 Task: Open Card Regulatory Review Session in Board Employee Wellness and Mental Health Programs to Workspace Front-end Development and add a team member Softage.2@softage.net, a label Green, a checklist Environmental Education, an attachment from Trello, a color Green and finally, add a card description 'Plan and execute company team-building retreat with a focus on personal growth' and a comment 'This task requires us to be proactive and take initiative, identifying potential issues before they become problems.'. Add a start date 'Jan 06, 1900' with a due date 'Jan 13, 1900'
Action: Mouse moved to (47, 351)
Screenshot: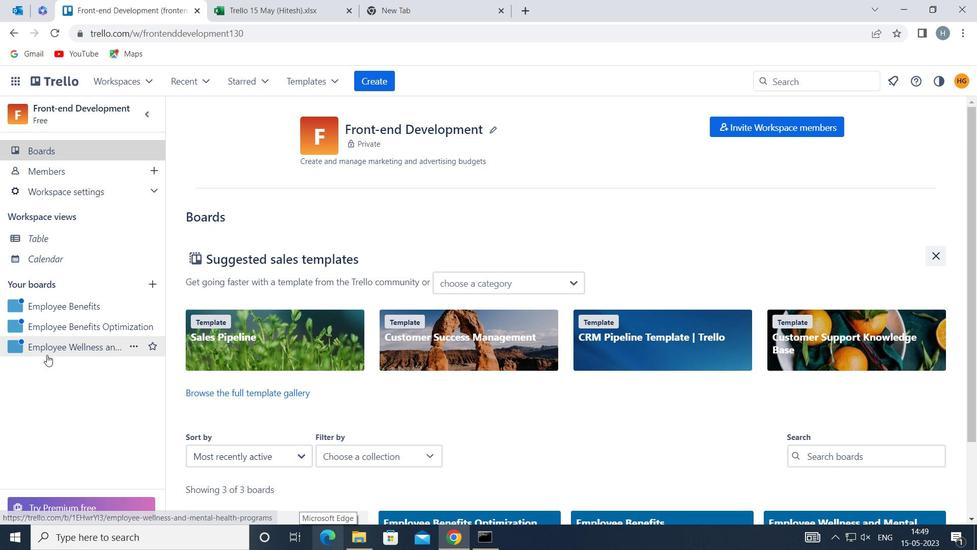 
Action: Mouse pressed left at (47, 351)
Screenshot: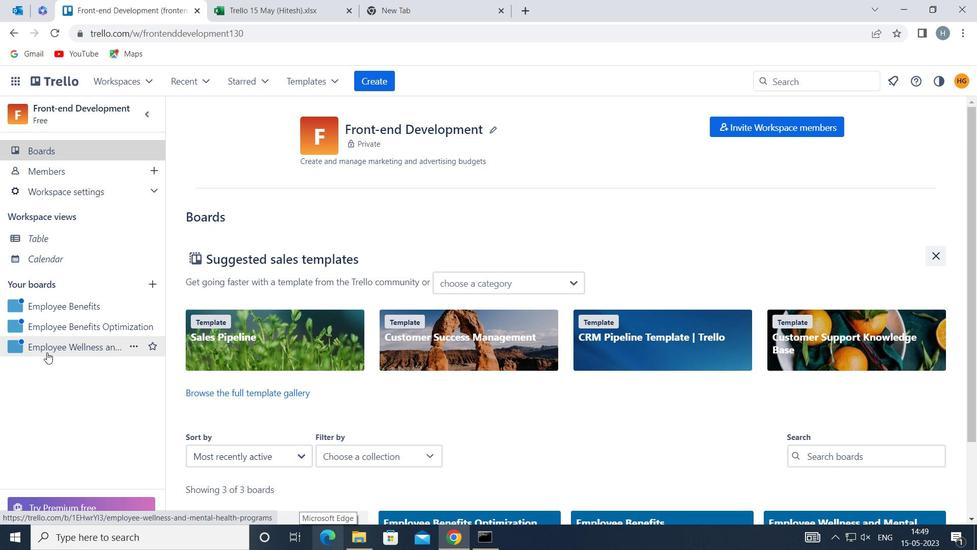 
Action: Mouse moved to (434, 183)
Screenshot: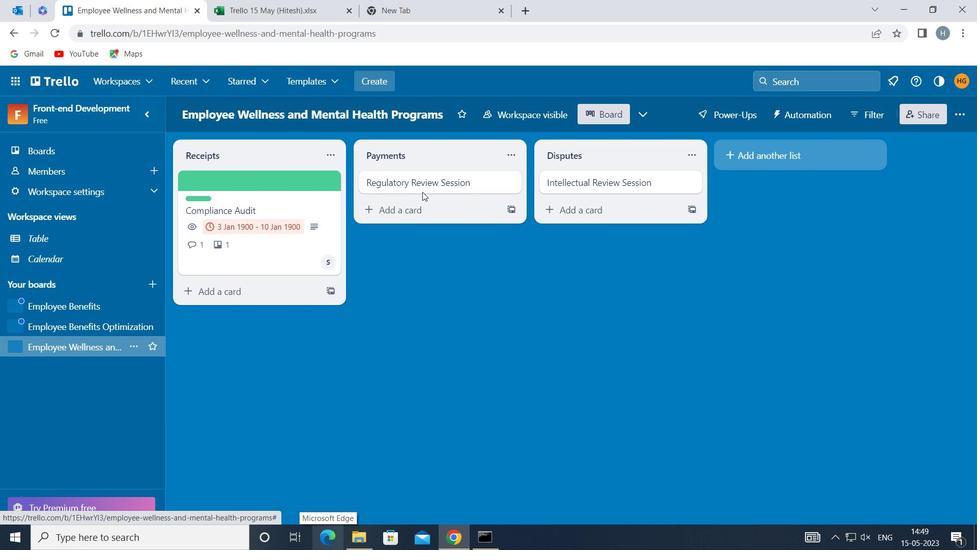 
Action: Mouse pressed left at (434, 183)
Screenshot: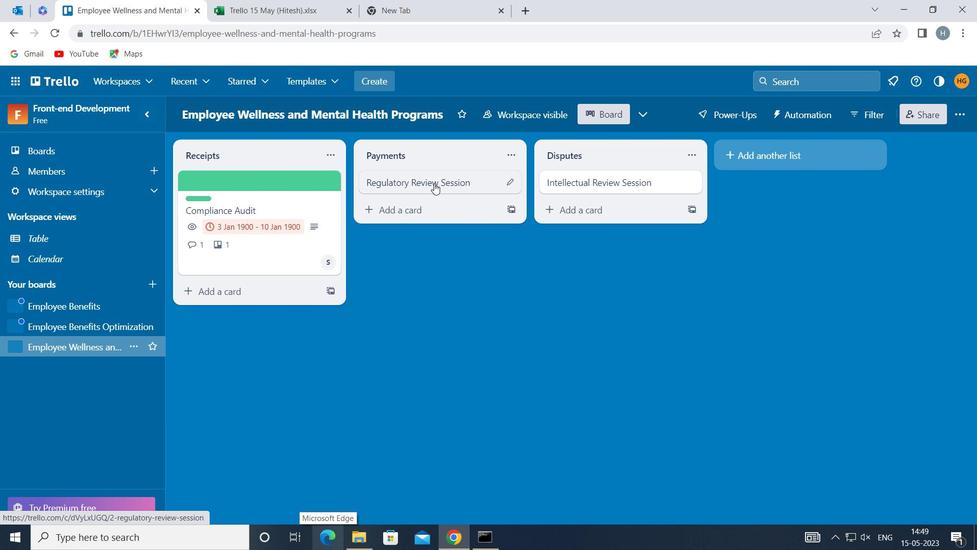 
Action: Mouse moved to (655, 225)
Screenshot: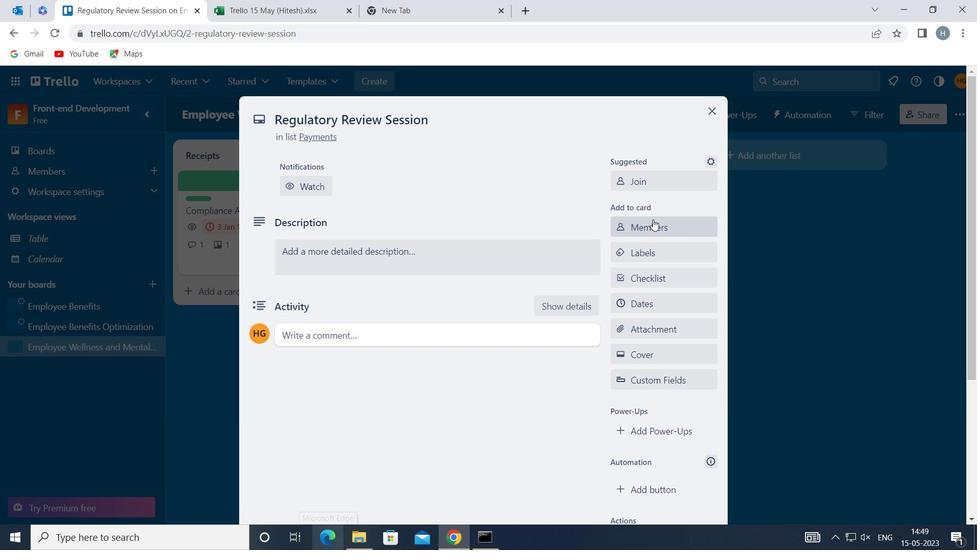 
Action: Mouse pressed left at (655, 225)
Screenshot: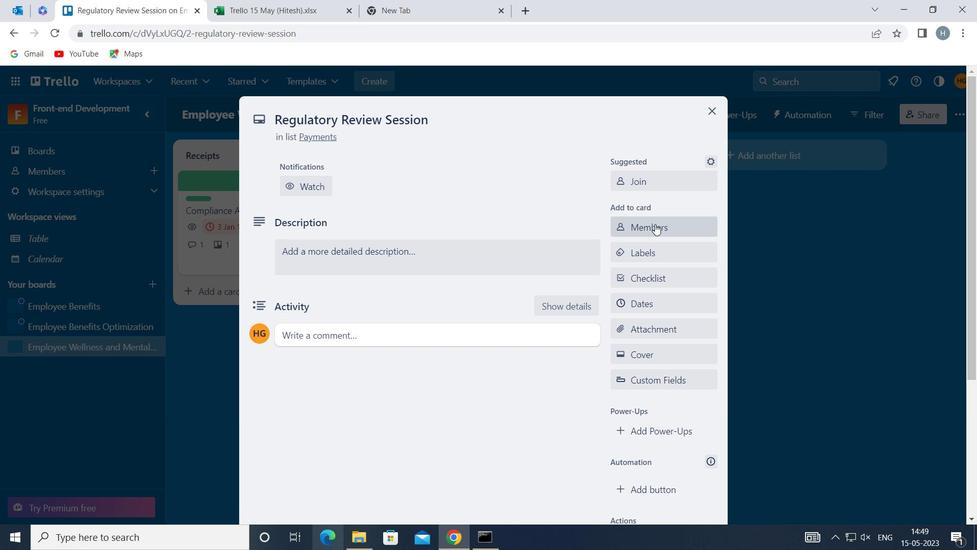 
Action: Key pressed softage
Screenshot: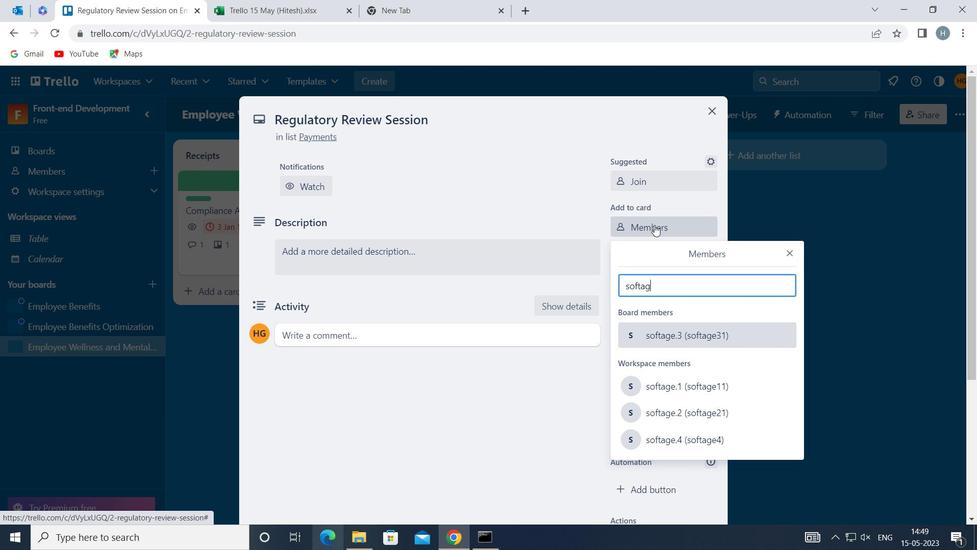 
Action: Mouse moved to (684, 407)
Screenshot: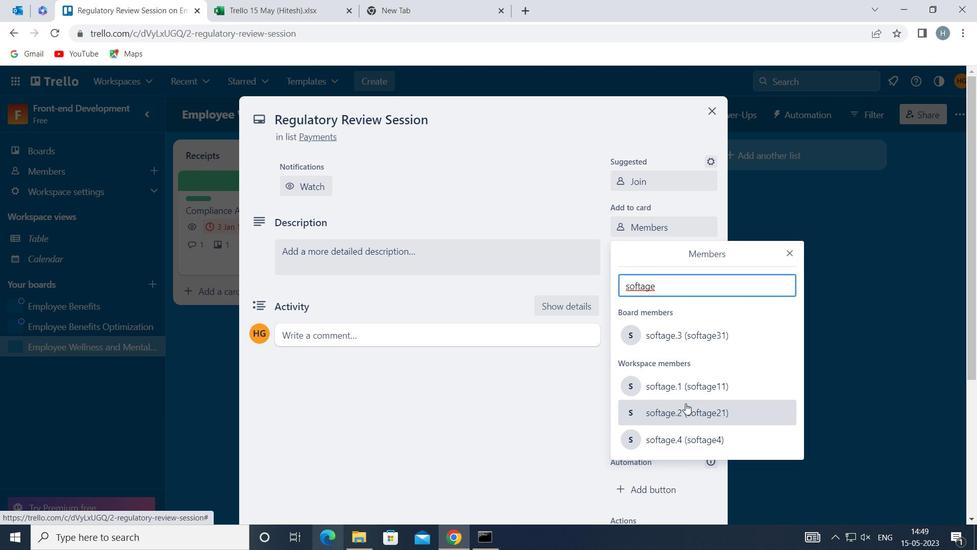 
Action: Mouse pressed left at (684, 407)
Screenshot: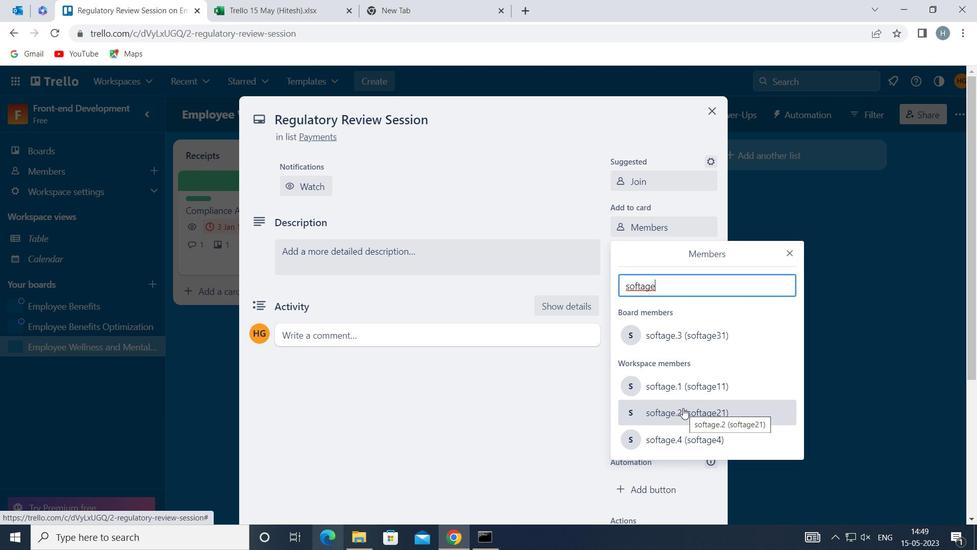 
Action: Mouse moved to (792, 250)
Screenshot: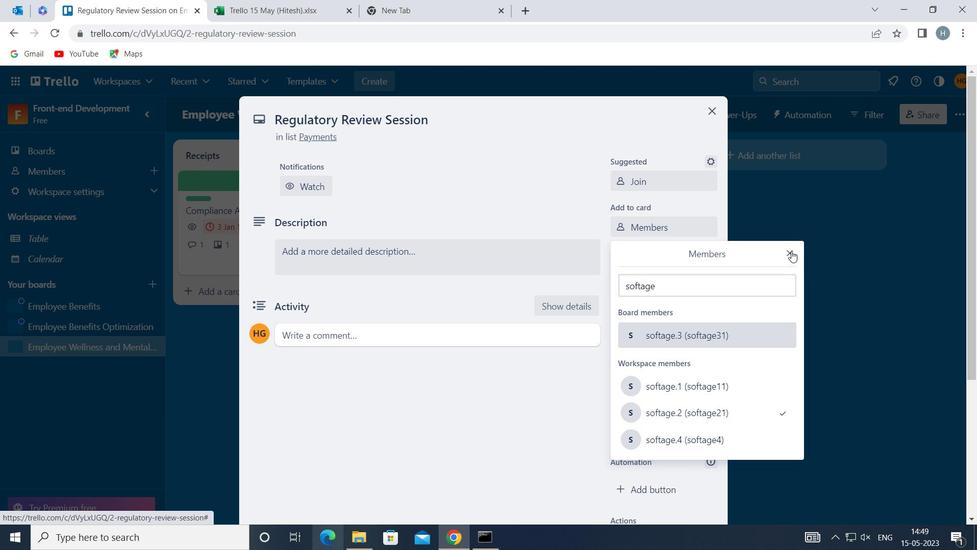
Action: Mouse pressed left at (792, 250)
Screenshot: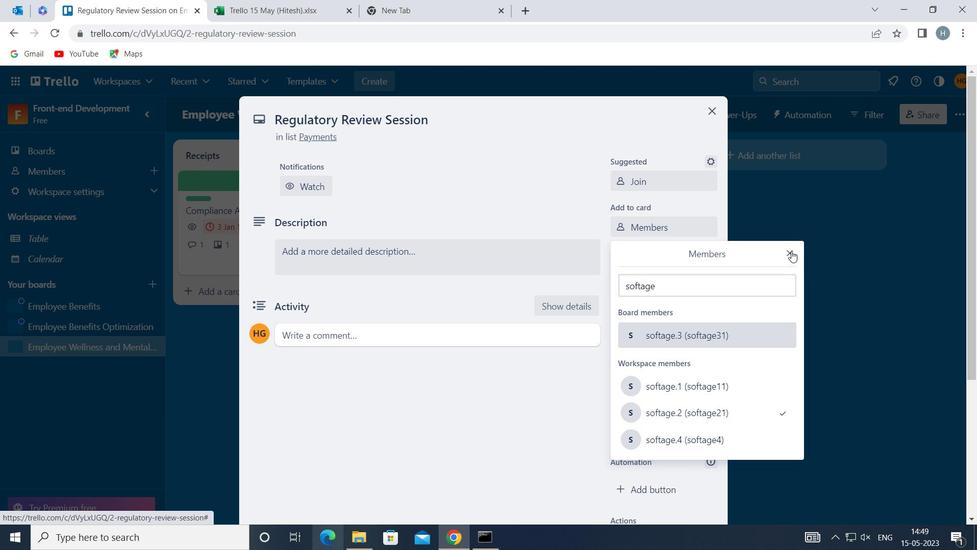 
Action: Mouse moved to (680, 250)
Screenshot: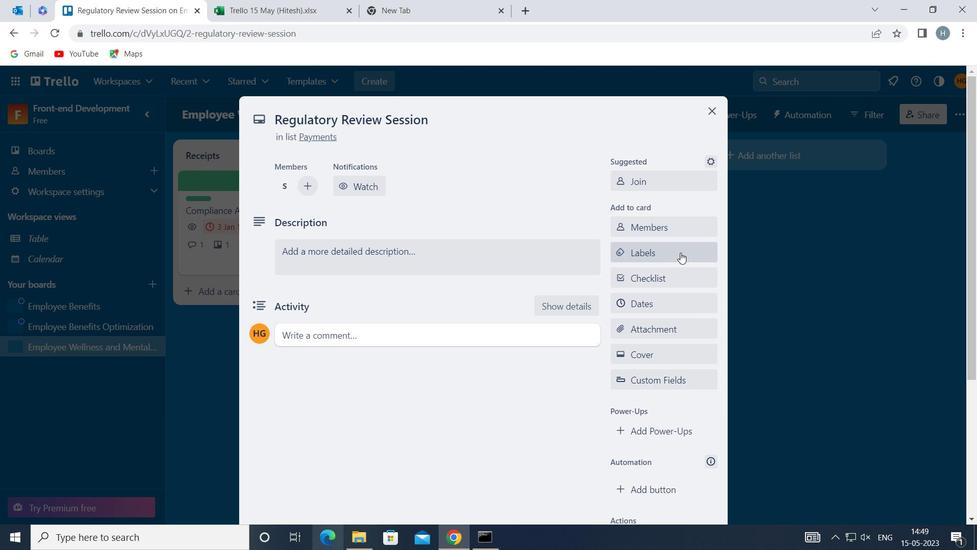 
Action: Mouse pressed left at (680, 250)
Screenshot: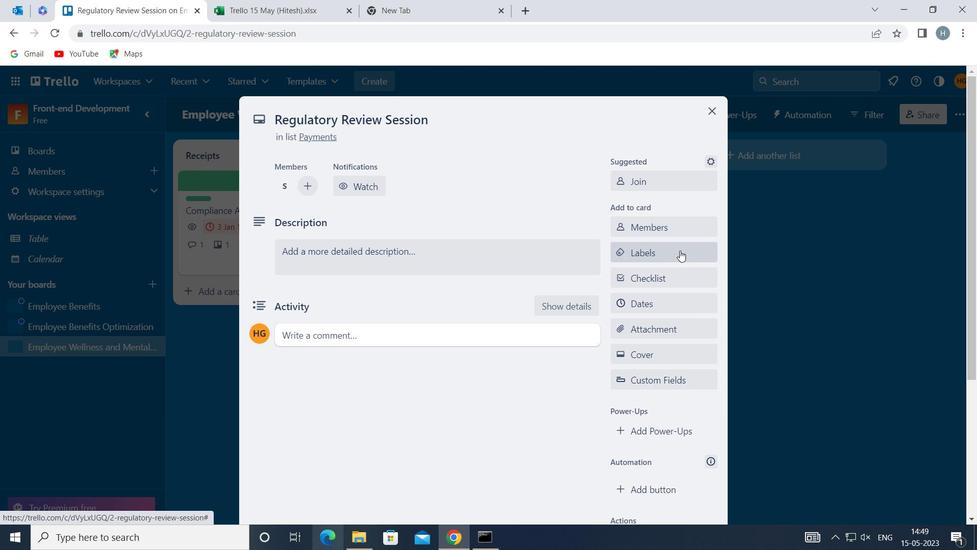 
Action: Mouse moved to (712, 178)
Screenshot: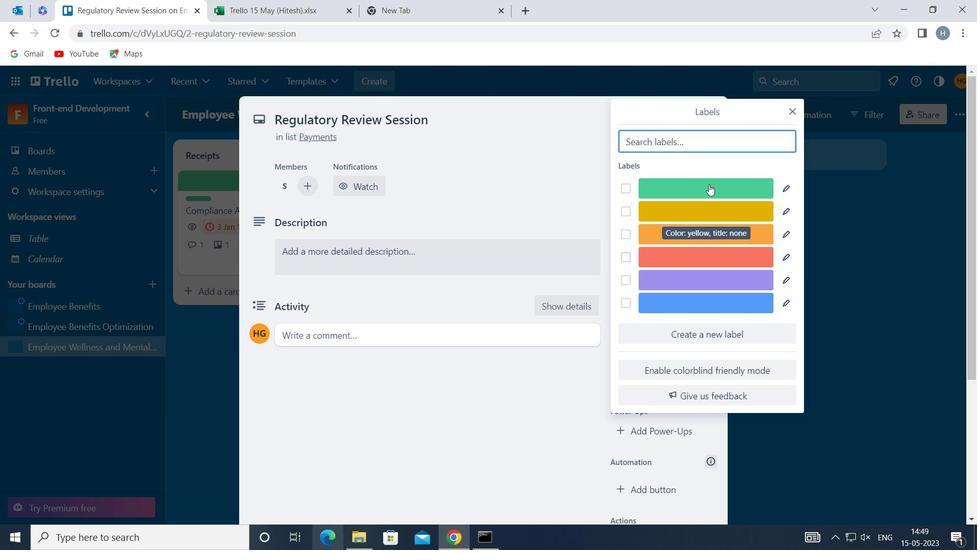 
Action: Mouse pressed left at (712, 178)
Screenshot: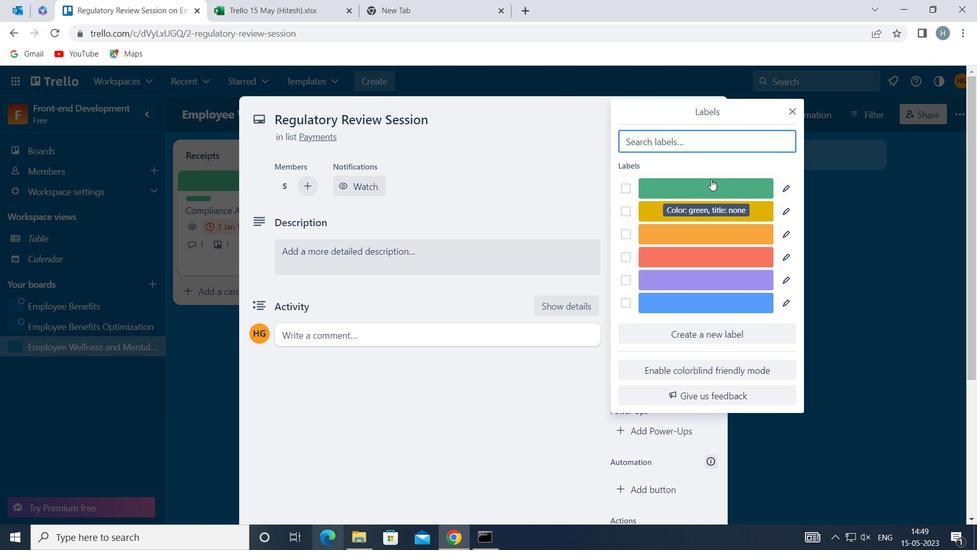 
Action: Mouse moved to (794, 109)
Screenshot: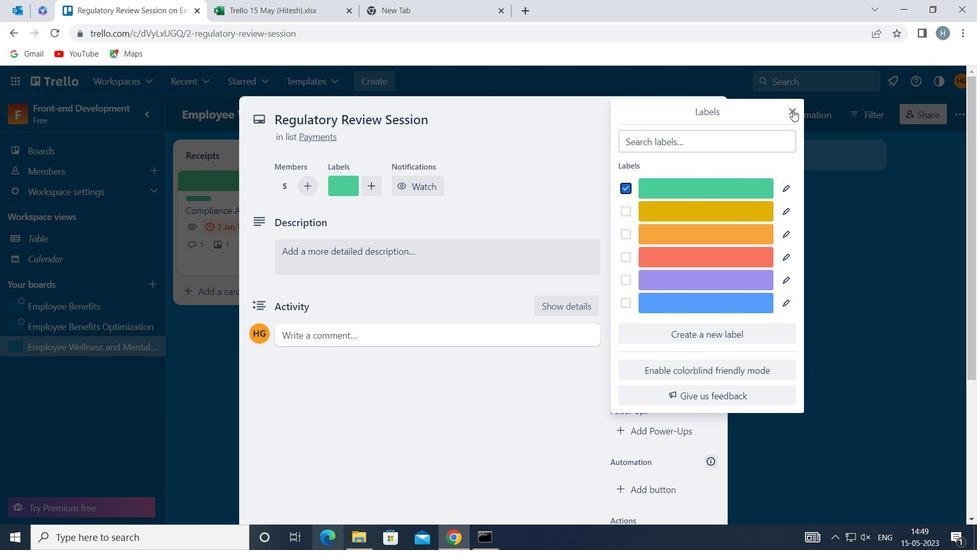 
Action: Mouse pressed left at (794, 109)
Screenshot: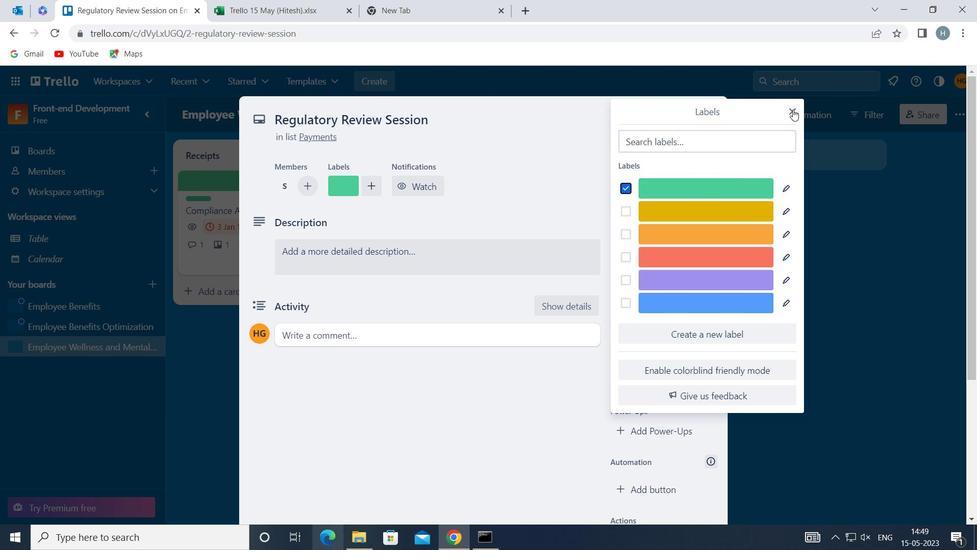 
Action: Mouse moved to (690, 276)
Screenshot: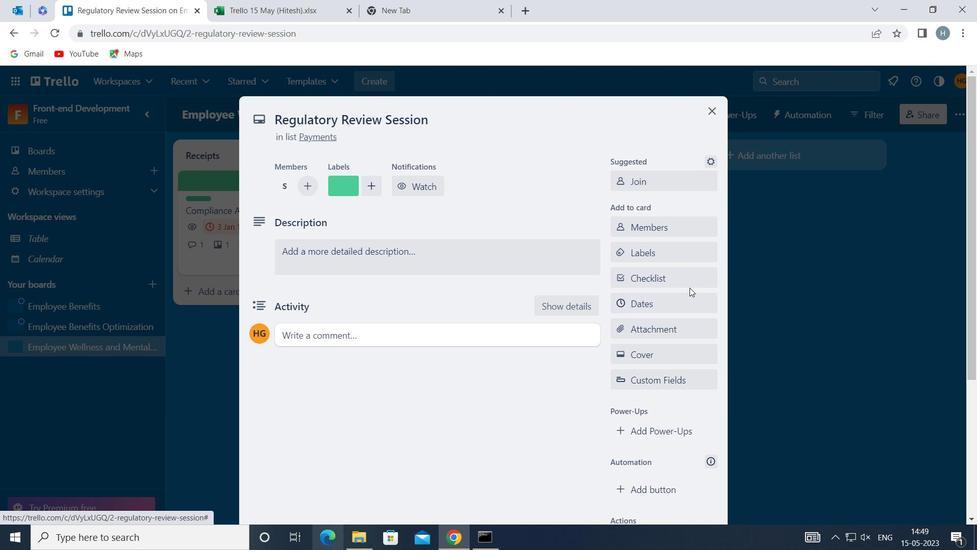 
Action: Mouse pressed left at (690, 276)
Screenshot: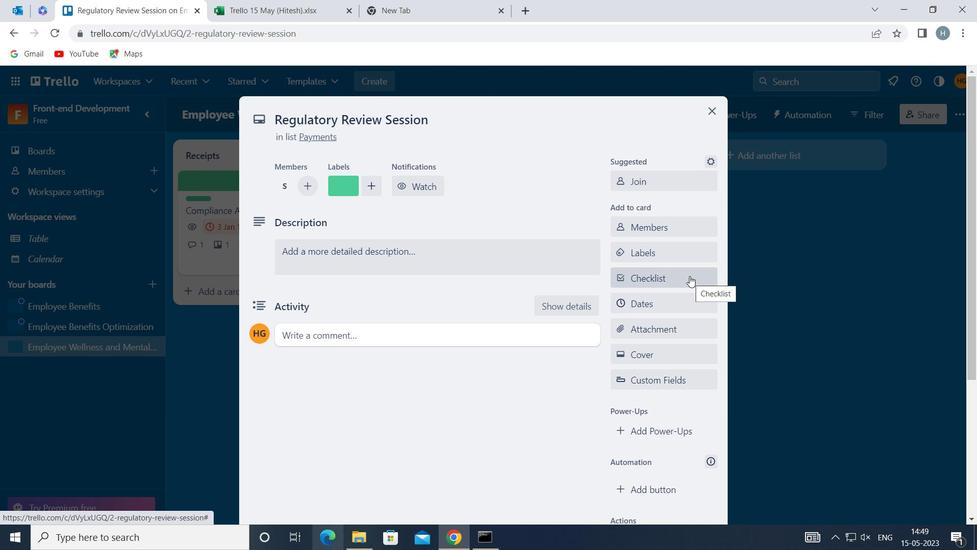 
Action: Key pressed <Key.shift>E
Screenshot: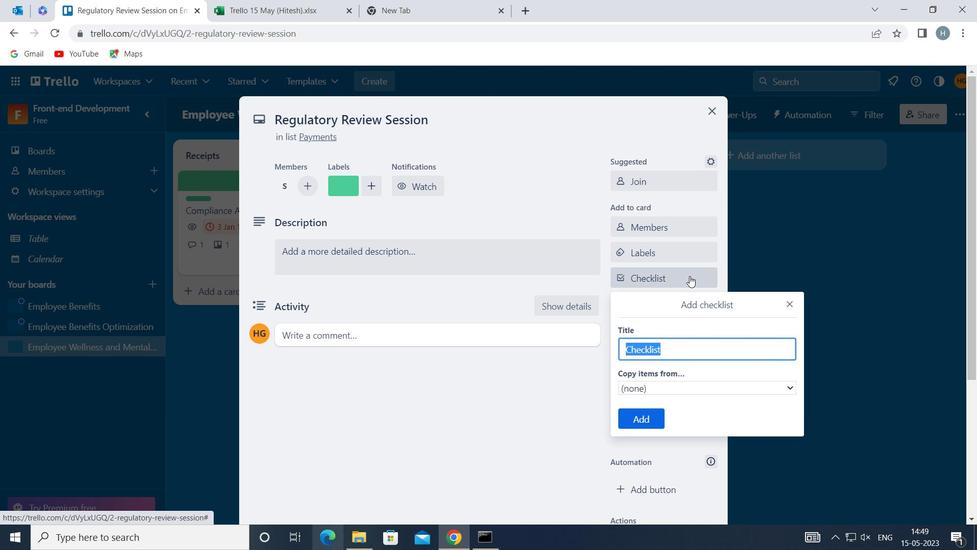 
Action: Mouse moved to (690, 276)
Screenshot: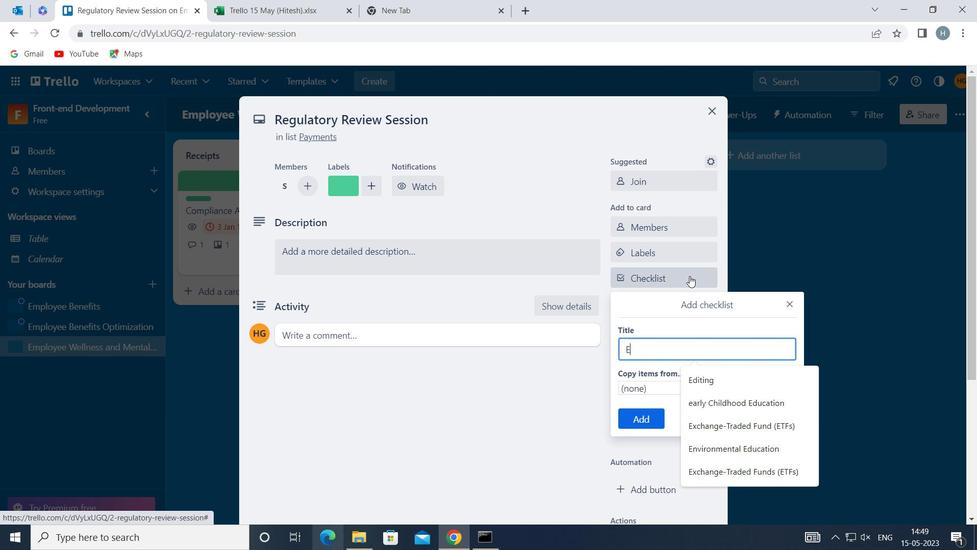 
Action: Key pressed NVIRONMENTAL<Key.space><Key.shift>EDUCATION
Screenshot: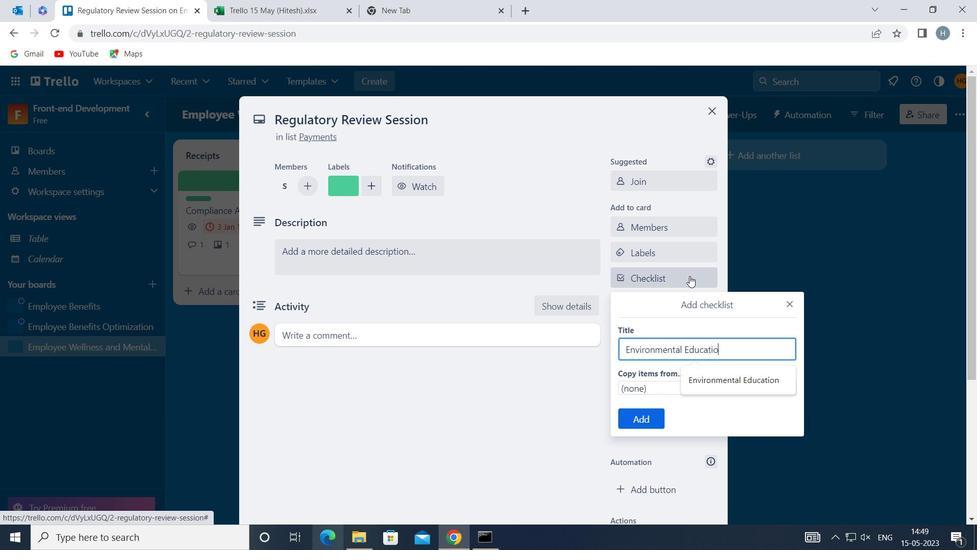 
Action: Mouse moved to (630, 415)
Screenshot: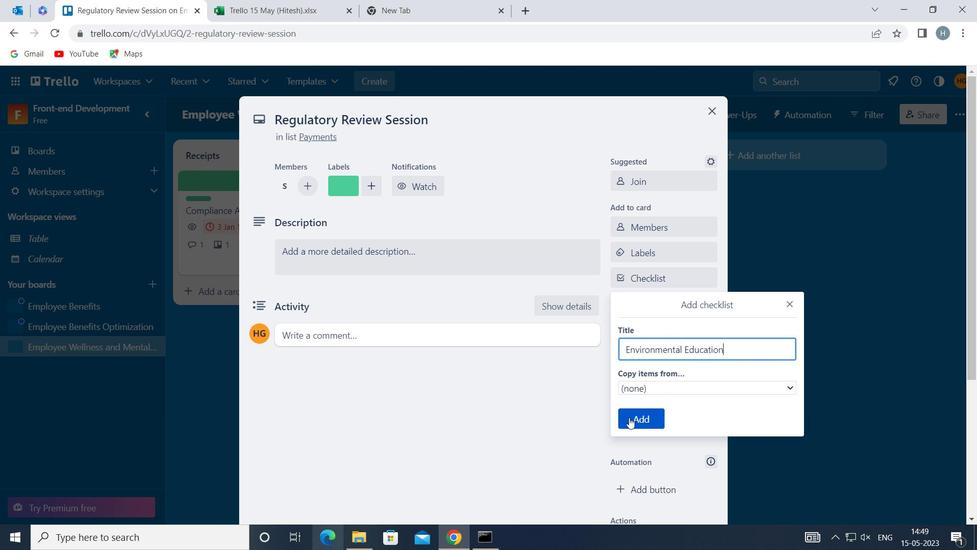 
Action: Mouse pressed left at (630, 415)
Screenshot: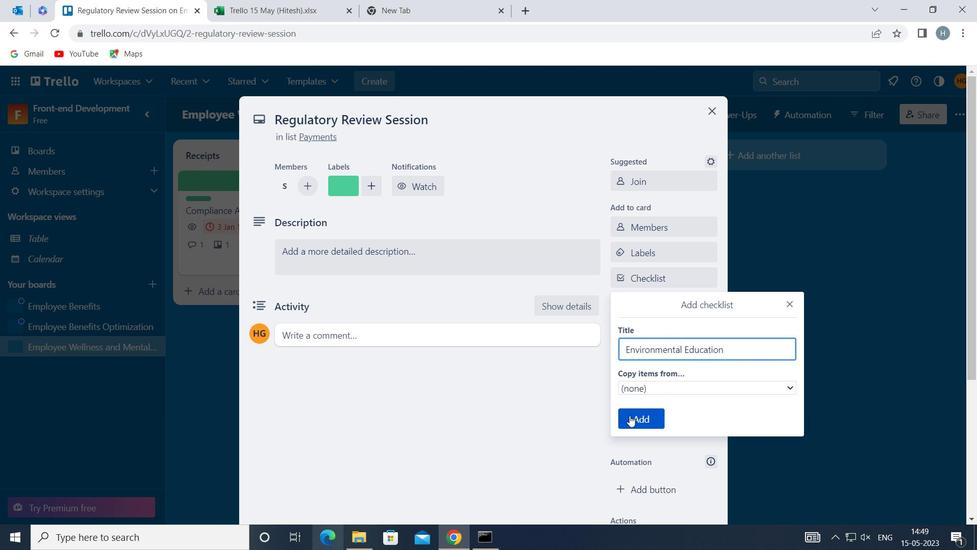 
Action: Mouse moved to (660, 331)
Screenshot: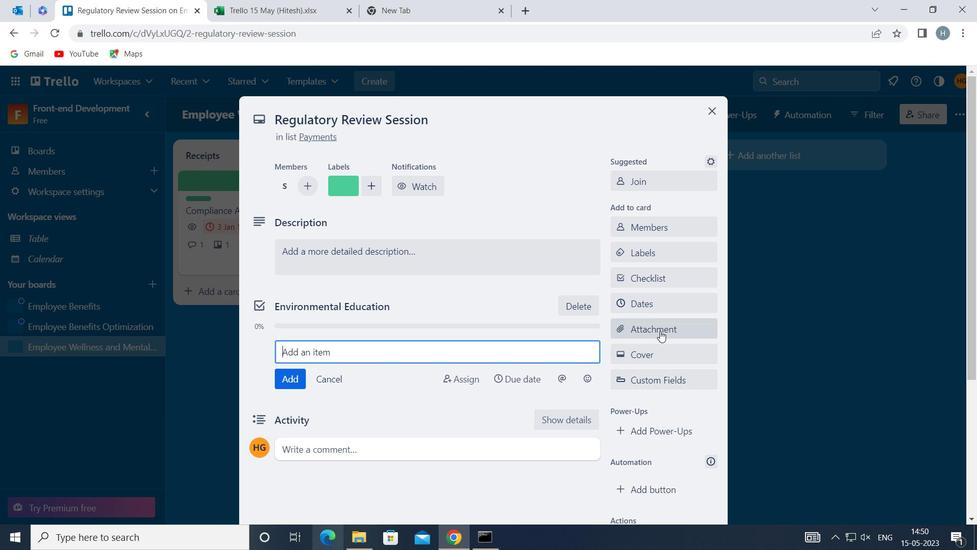 
Action: Mouse pressed left at (660, 331)
Screenshot: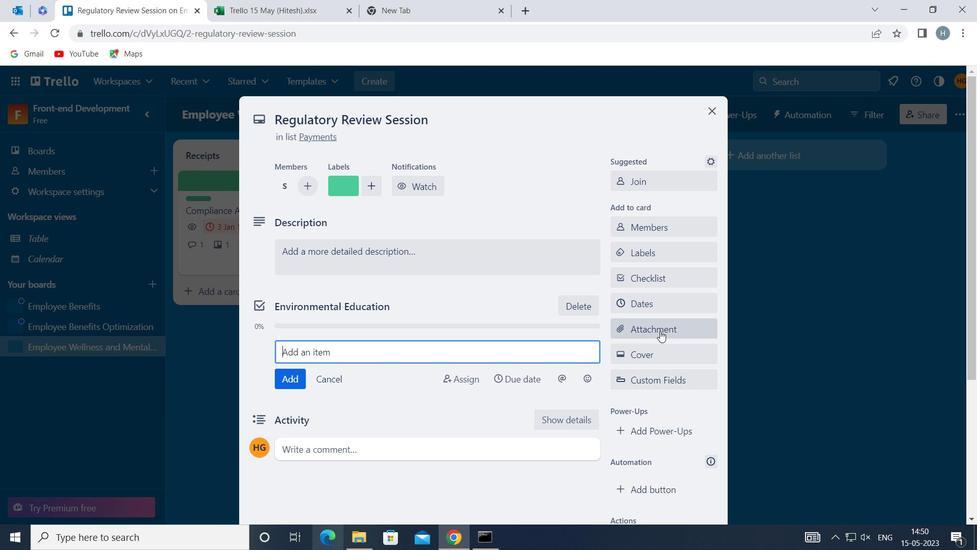 
Action: Mouse moved to (677, 158)
Screenshot: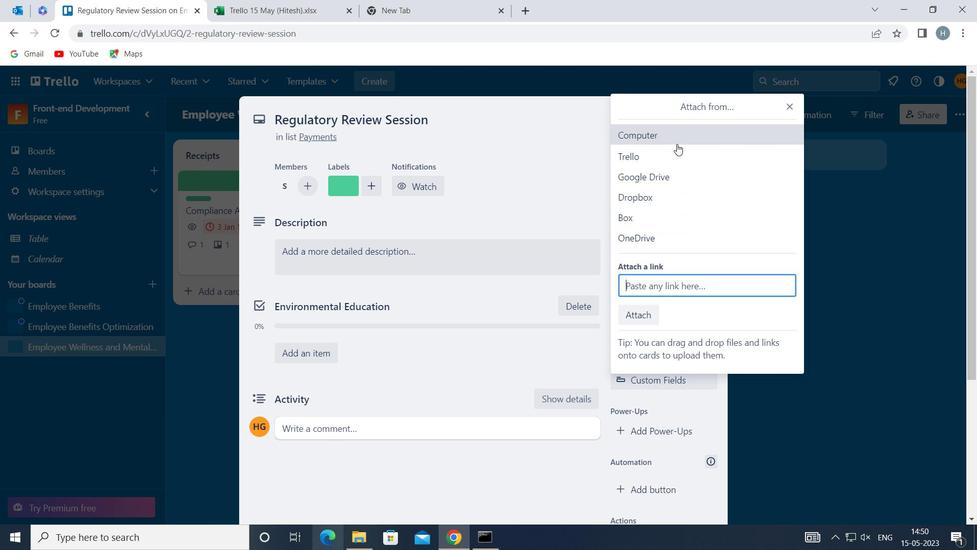 
Action: Mouse pressed left at (677, 158)
Screenshot: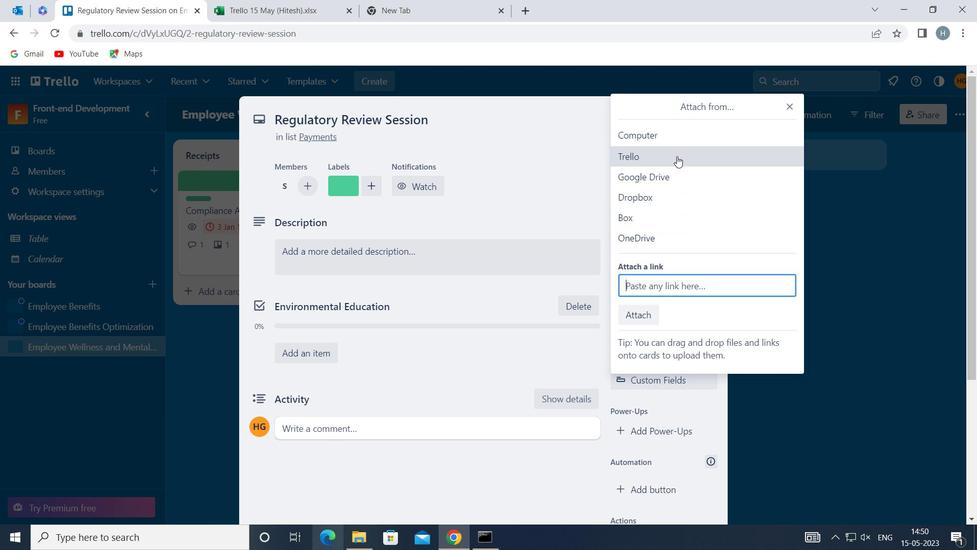 
Action: Mouse moved to (676, 224)
Screenshot: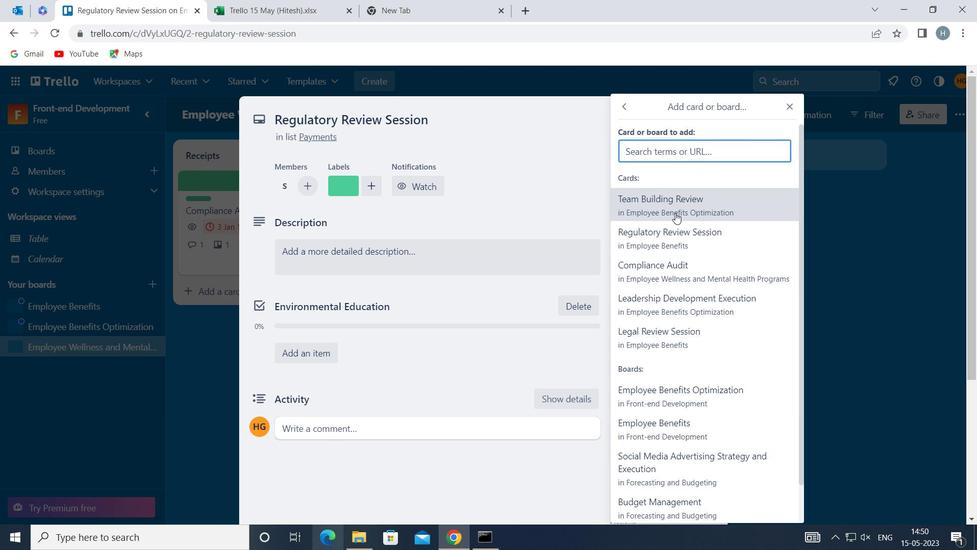 
Action: Mouse pressed left at (676, 224)
Screenshot: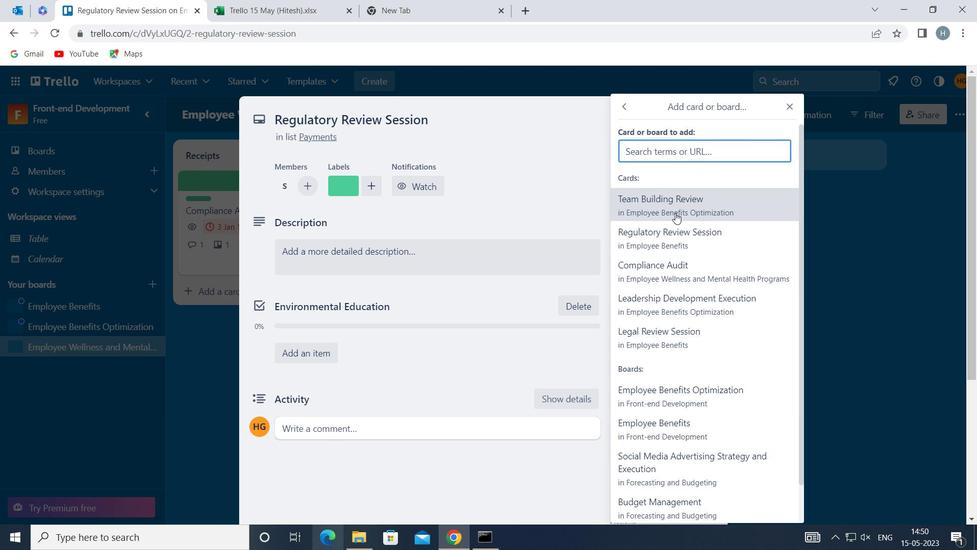 
Action: Mouse moved to (664, 351)
Screenshot: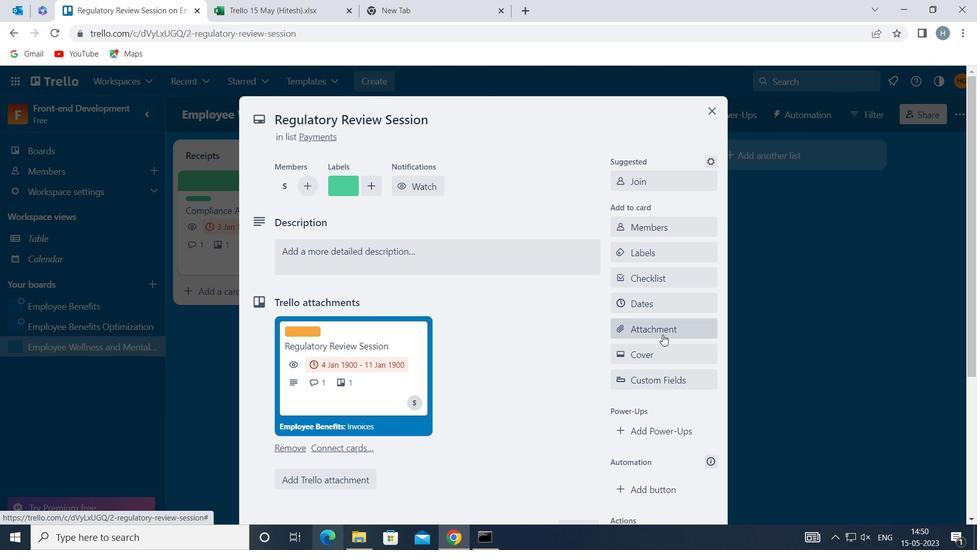 
Action: Mouse pressed left at (664, 351)
Screenshot: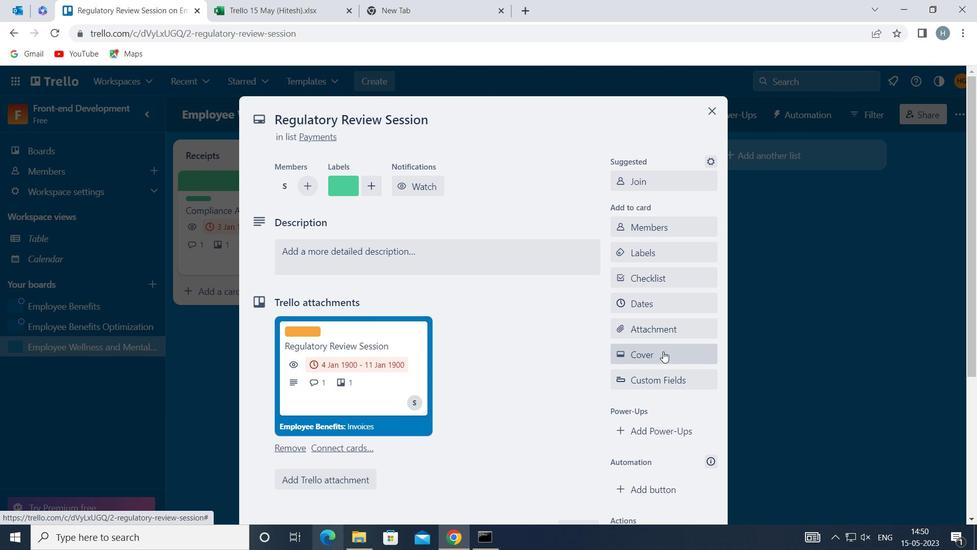 
Action: Mouse moved to (642, 269)
Screenshot: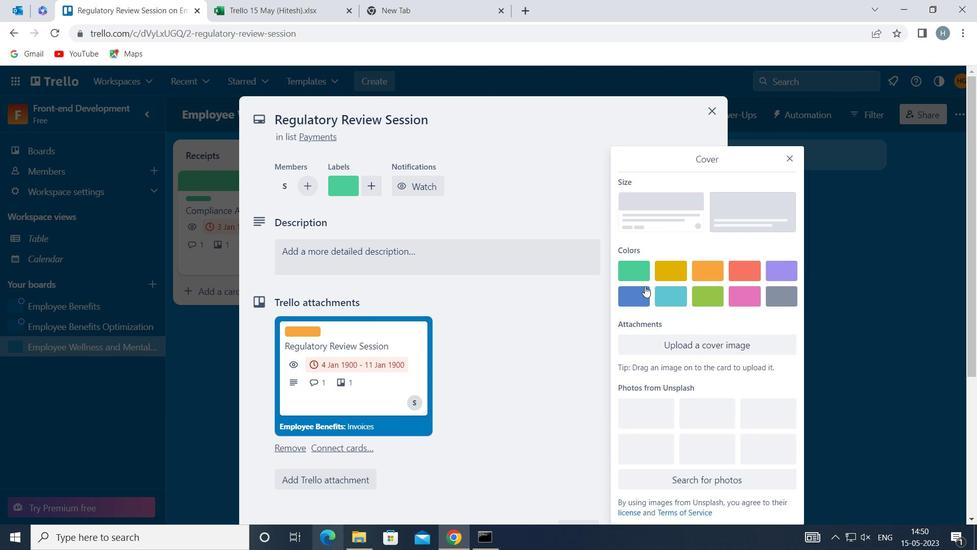 
Action: Mouse pressed left at (642, 269)
Screenshot: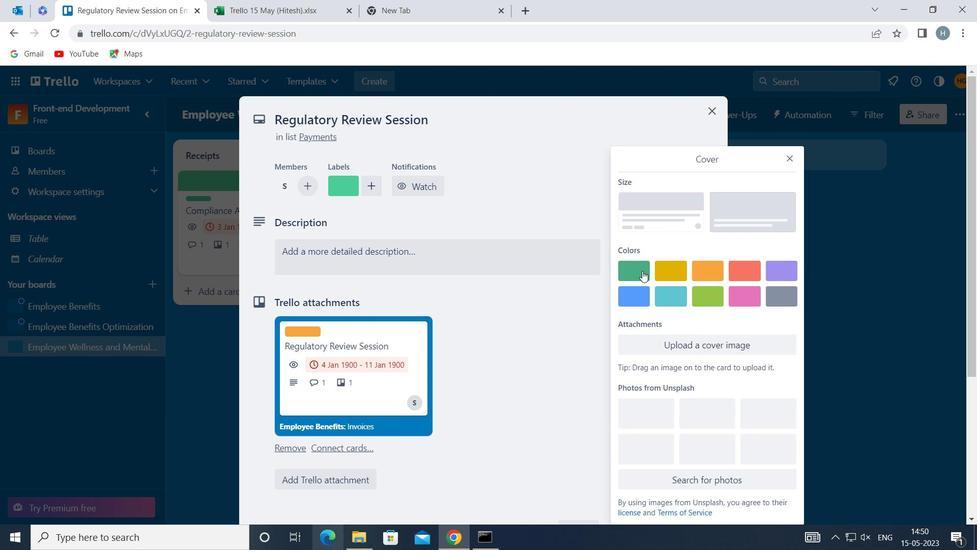 
Action: Mouse moved to (788, 134)
Screenshot: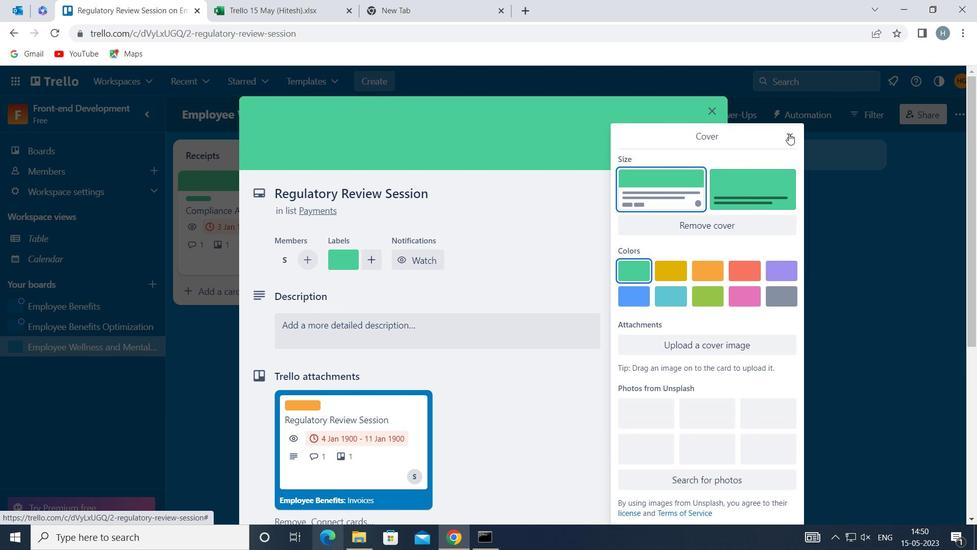 
Action: Mouse pressed left at (788, 134)
Screenshot: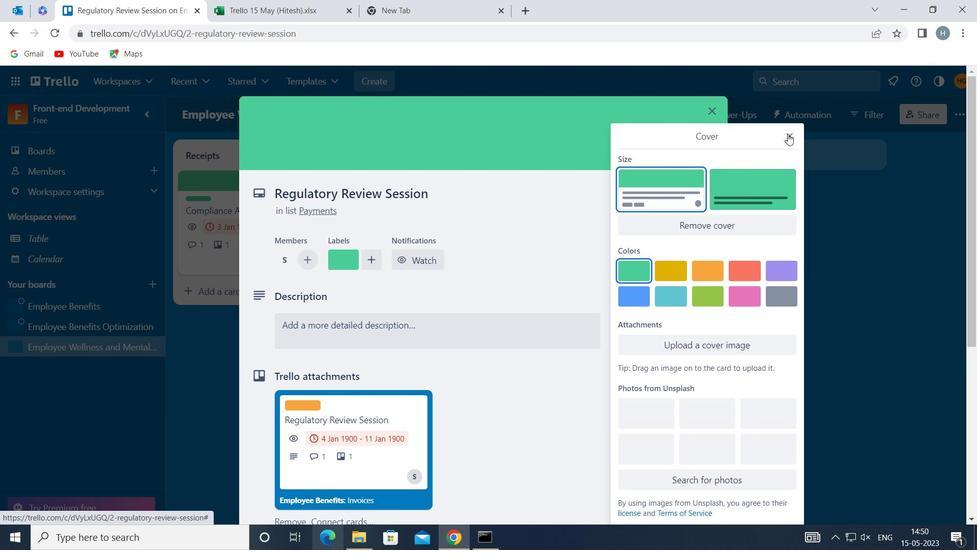 
Action: Mouse moved to (431, 330)
Screenshot: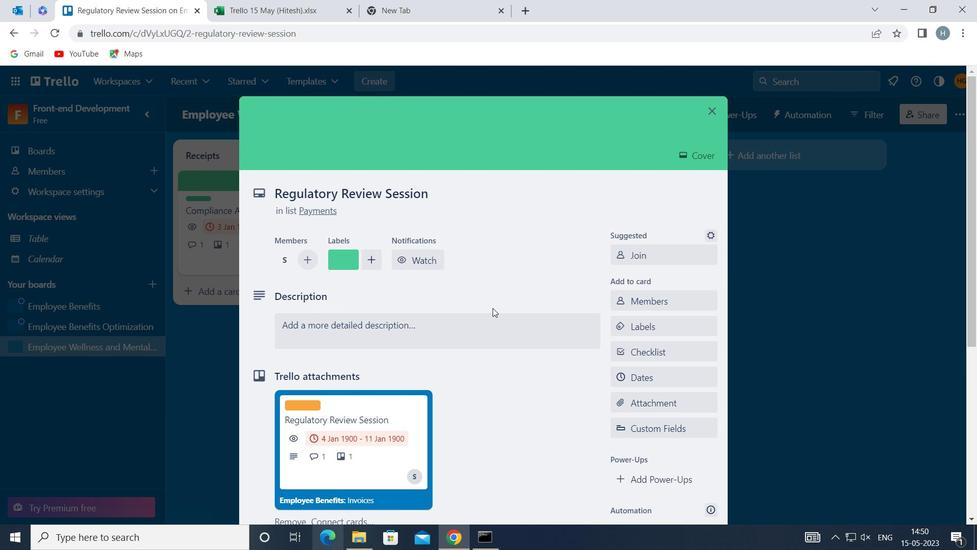 
Action: Mouse pressed left at (431, 330)
Screenshot: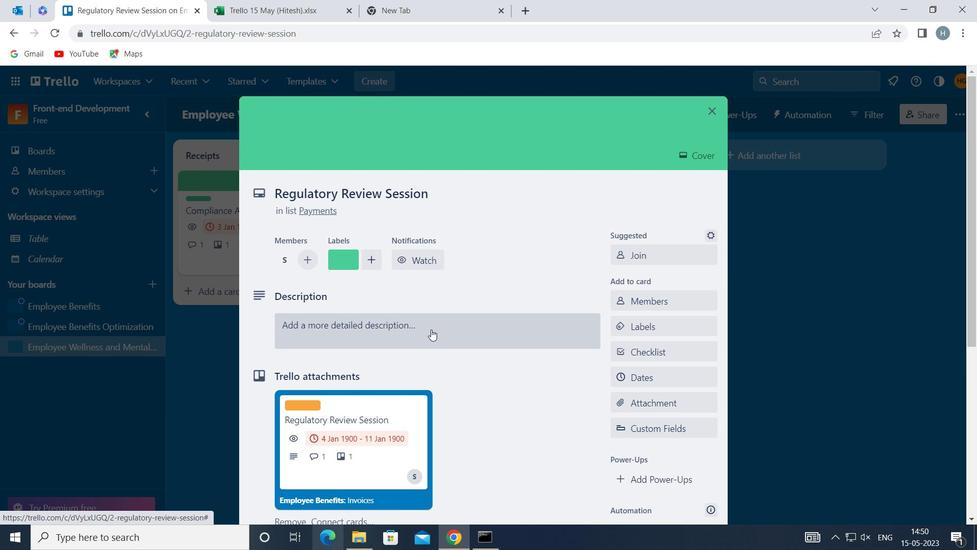 
Action: Key pressed <Key.shift>PLAN<Key.space>AND<Key.space>EXECUTE<Key.space>COMPANY<Key.space>TEAM-BUILDING<Key.space>RETREAT<Key.space>WITH<Key.space>A<Key.space>D<Key.backspace>FOCUS<Key.space>ON<Key.space>PERSONAL<Key.space>GROWTH<Key.space>
Screenshot: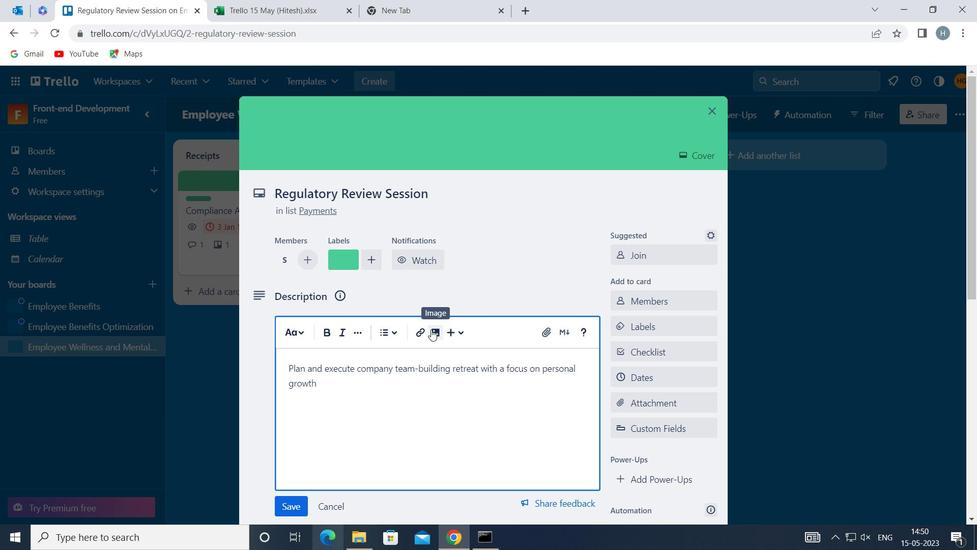 
Action: Mouse moved to (284, 504)
Screenshot: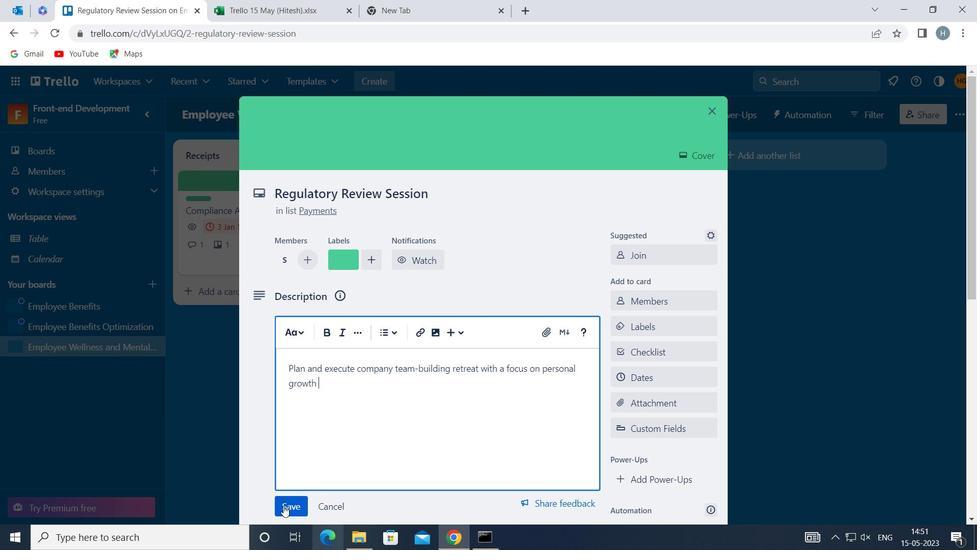 
Action: Mouse pressed left at (284, 504)
Screenshot: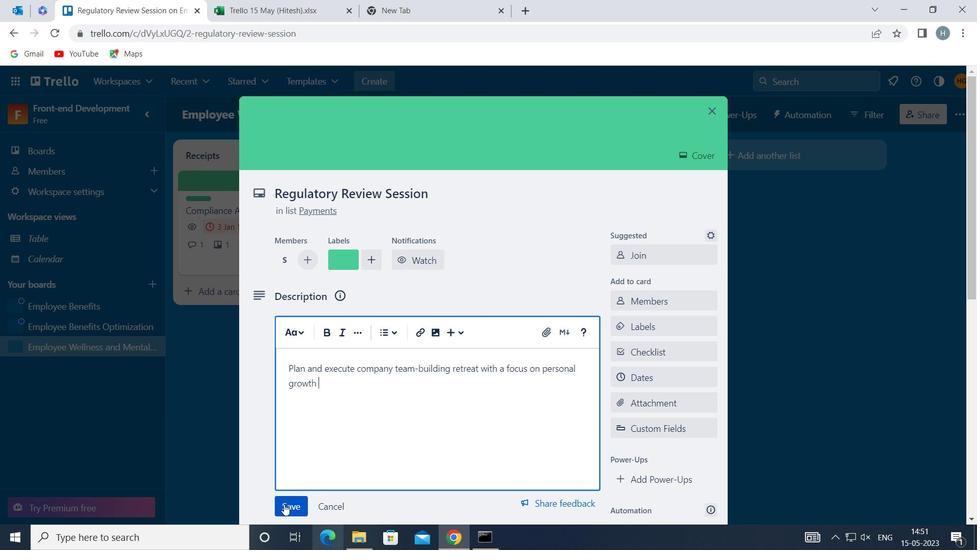 
Action: Mouse moved to (461, 371)
Screenshot: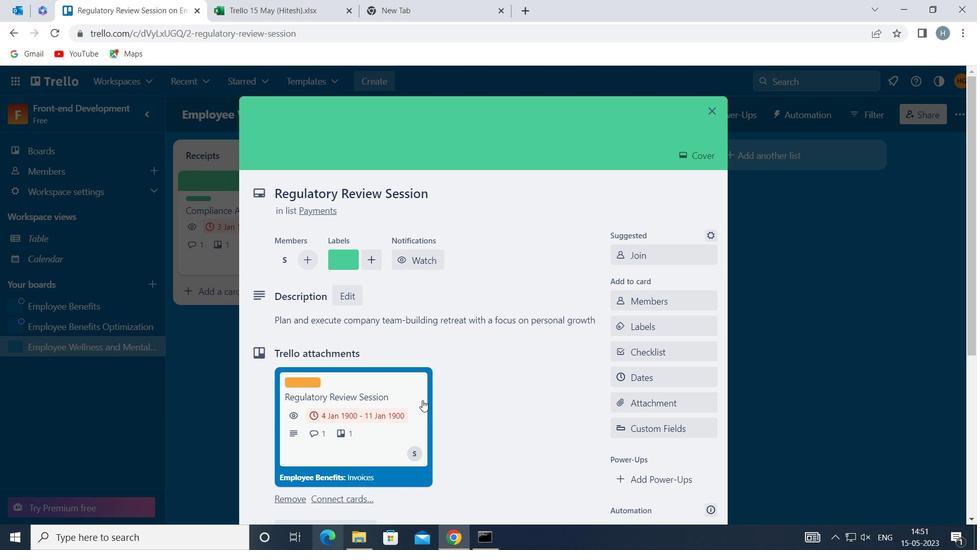 
Action: Mouse scrolled (461, 370) with delta (0, 0)
Screenshot: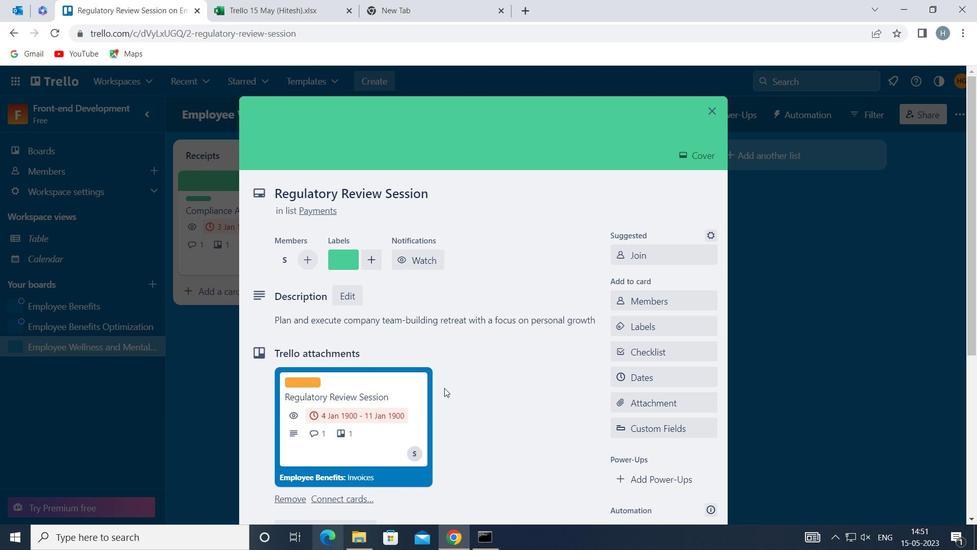
Action: Mouse scrolled (461, 370) with delta (0, 0)
Screenshot: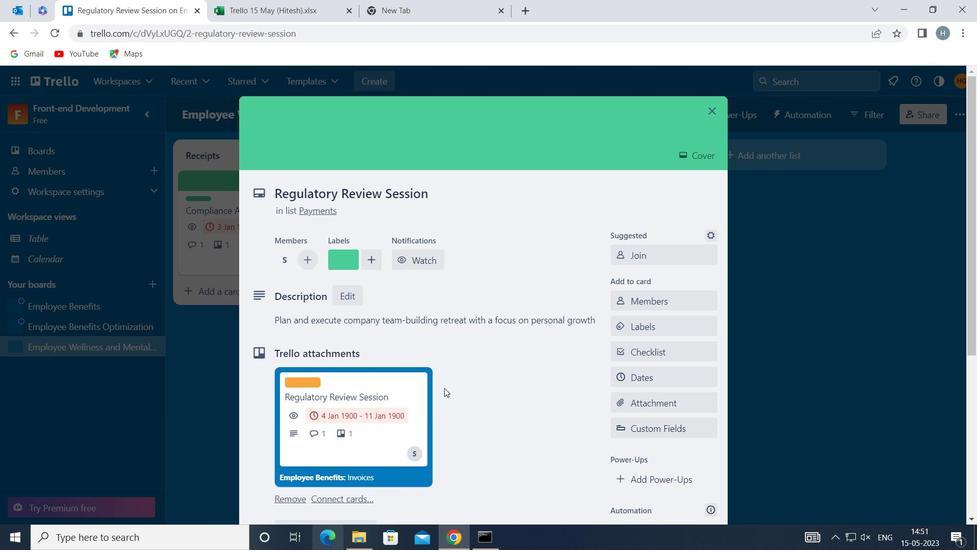 
Action: Mouse scrolled (461, 370) with delta (0, 0)
Screenshot: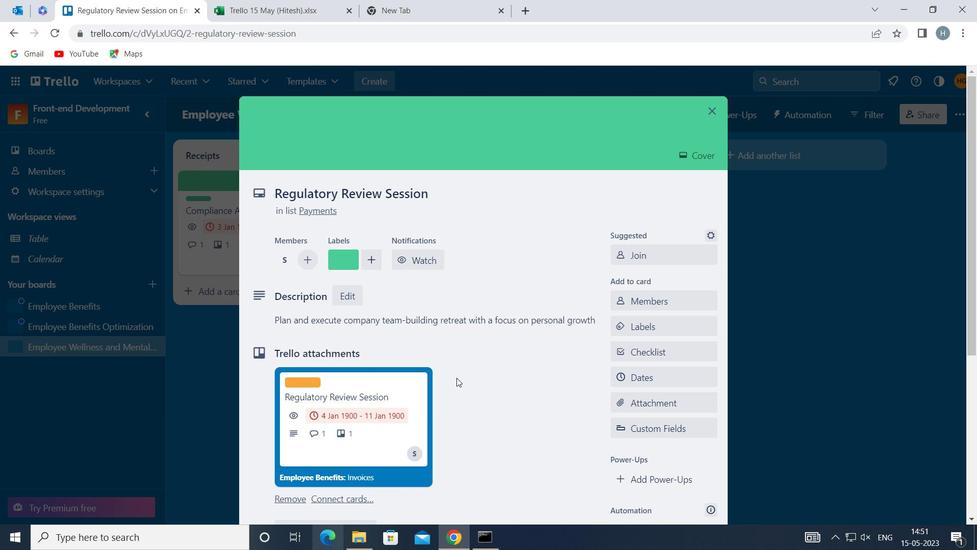 
Action: Mouse scrolled (461, 370) with delta (0, 0)
Screenshot: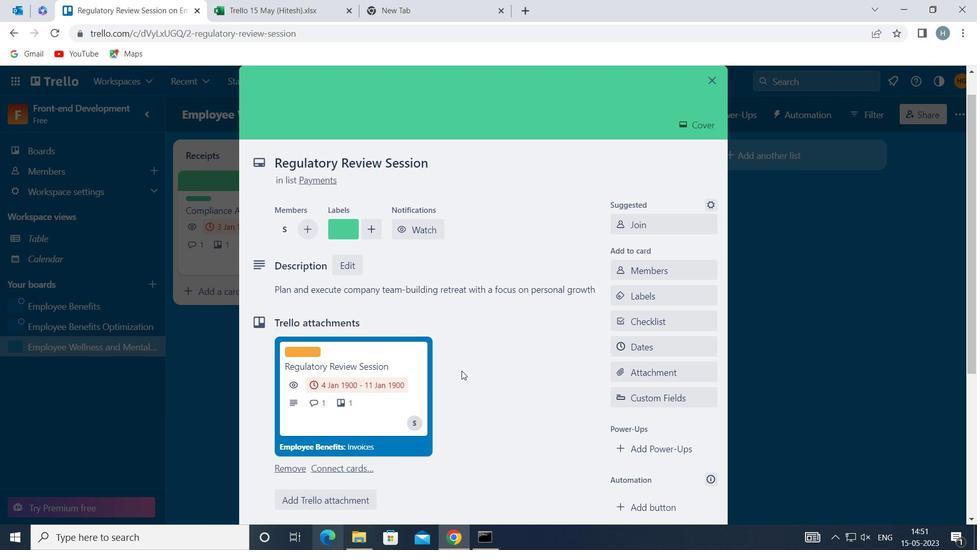 
Action: Mouse scrolled (461, 370) with delta (0, 0)
Screenshot: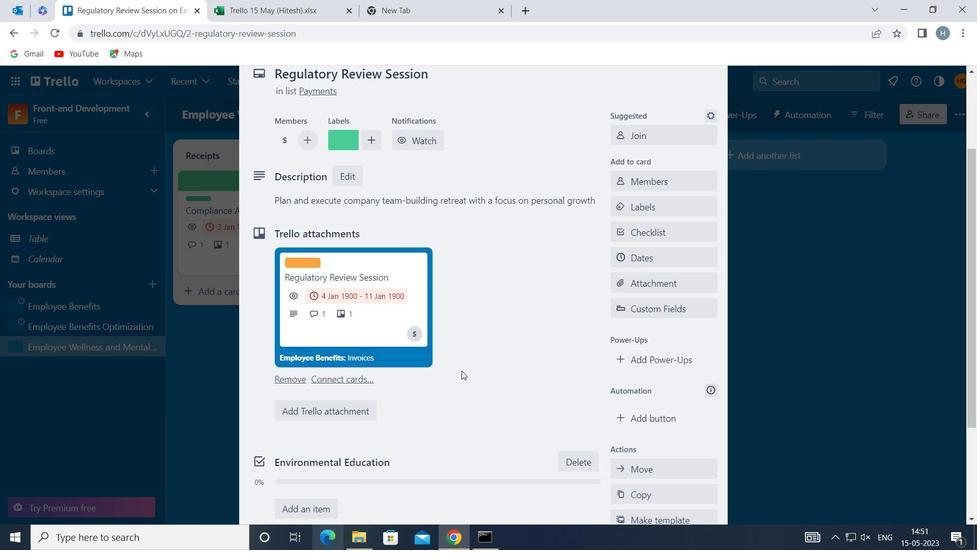 
Action: Mouse scrolled (461, 370) with delta (0, 0)
Screenshot: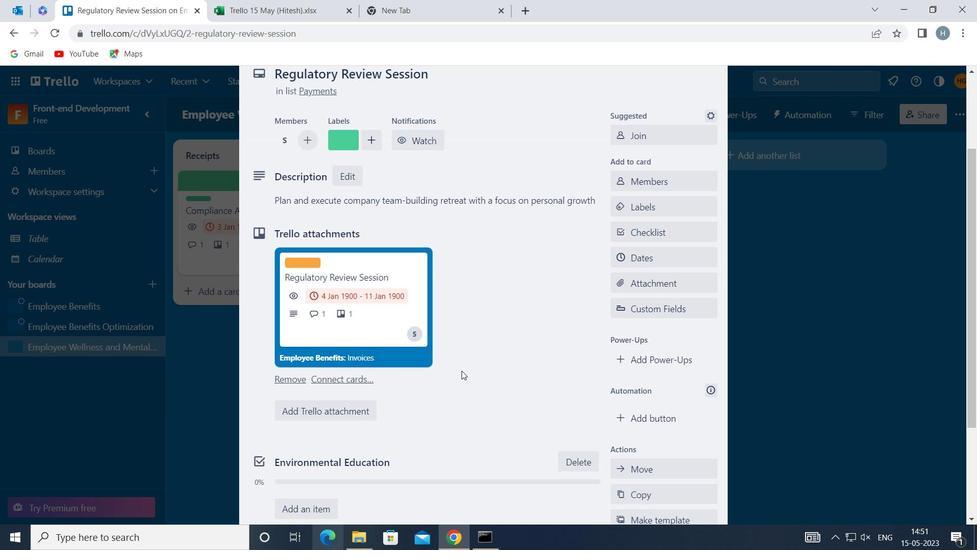 
Action: Mouse moved to (433, 437)
Screenshot: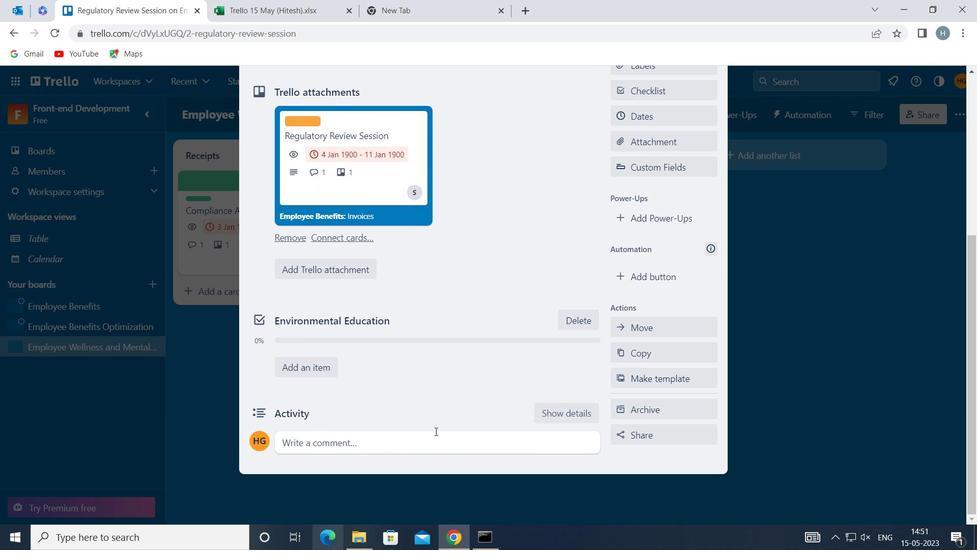 
Action: Mouse pressed left at (433, 437)
Screenshot: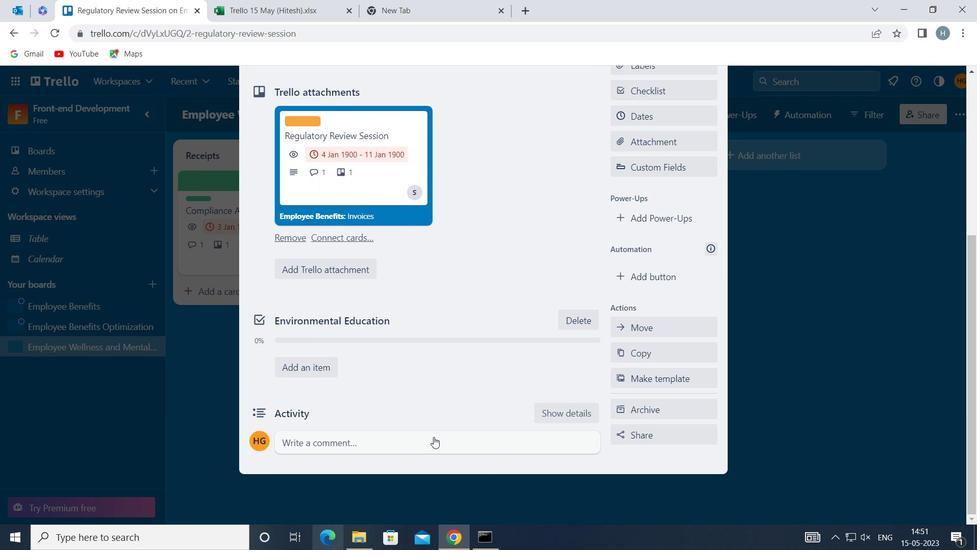
Action: Key pressed <Key.shift>THIS<Key.space>TASK<Key.space>REQUIRES<Key.space>US<Key.space>TO<Key.space>BE<Key.space>PROACTIVE<Key.space>AND<Key.space>TAKE<Key.space>INITIATIVE,<Key.space>IDENTIFYING<Key.space>POTENTIAL<Key.space>ISSUES<Key.space>BEFORE<Key.space>THEY<Key.space>BECOME<Key.space>PROBLEMS<Key.space>
Screenshot: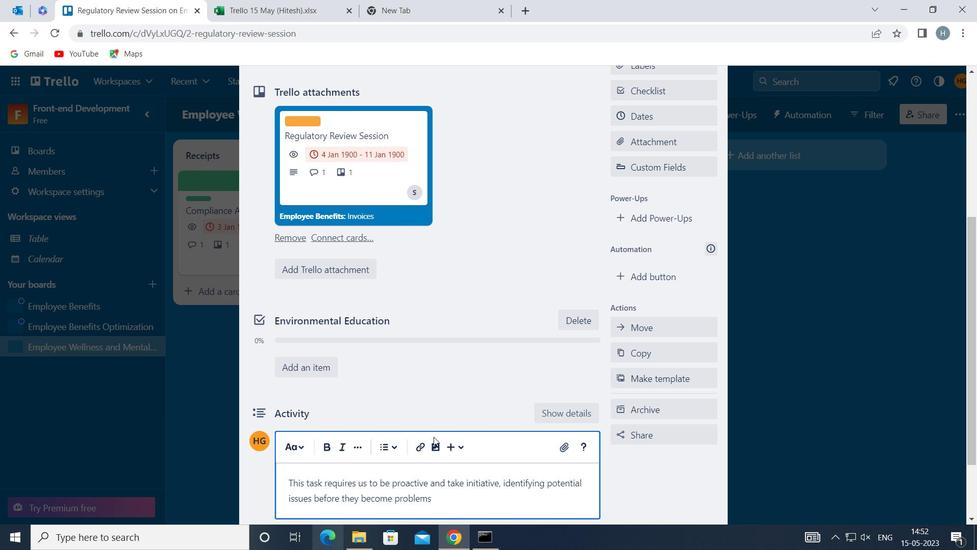 
Action: Mouse scrolled (433, 437) with delta (0, 0)
Screenshot: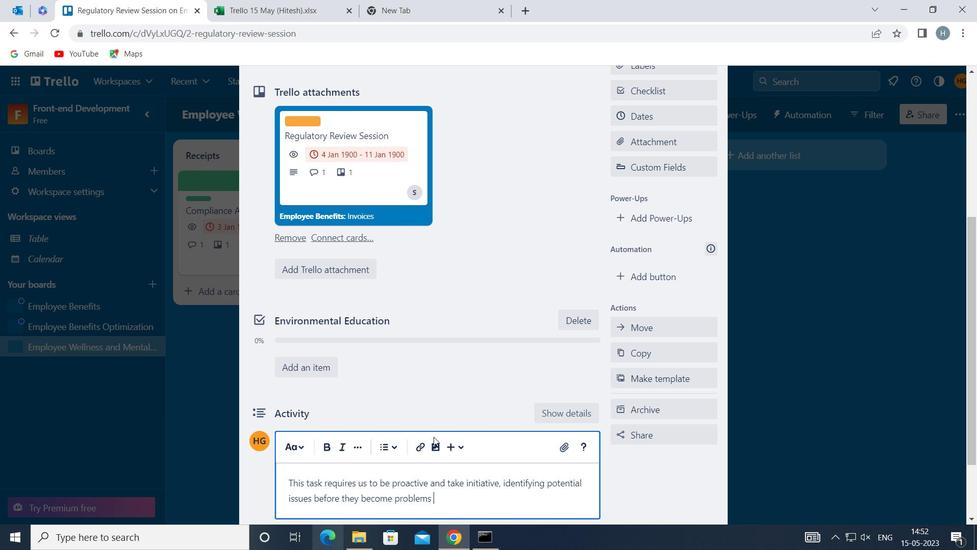 
Action: Mouse scrolled (433, 437) with delta (0, 0)
Screenshot: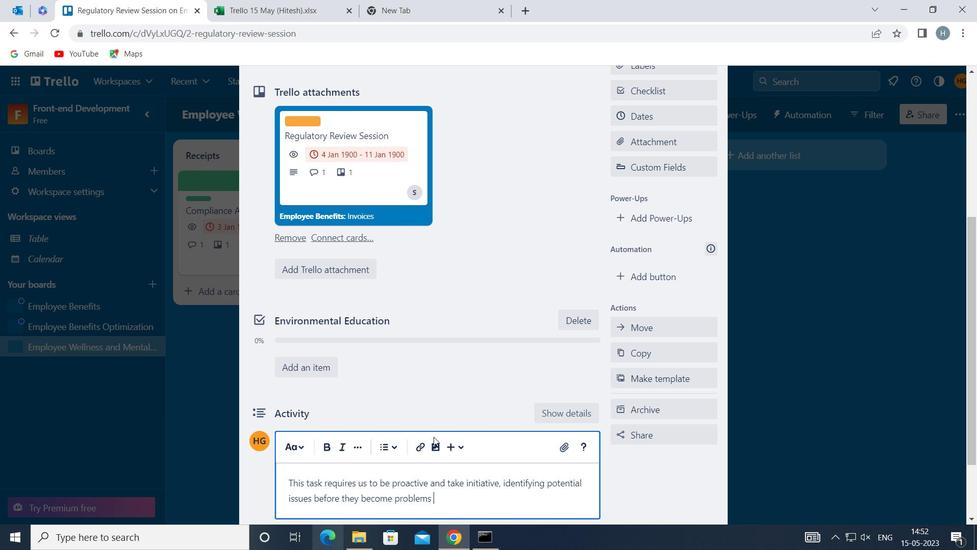 
Action: Mouse scrolled (433, 437) with delta (0, 0)
Screenshot: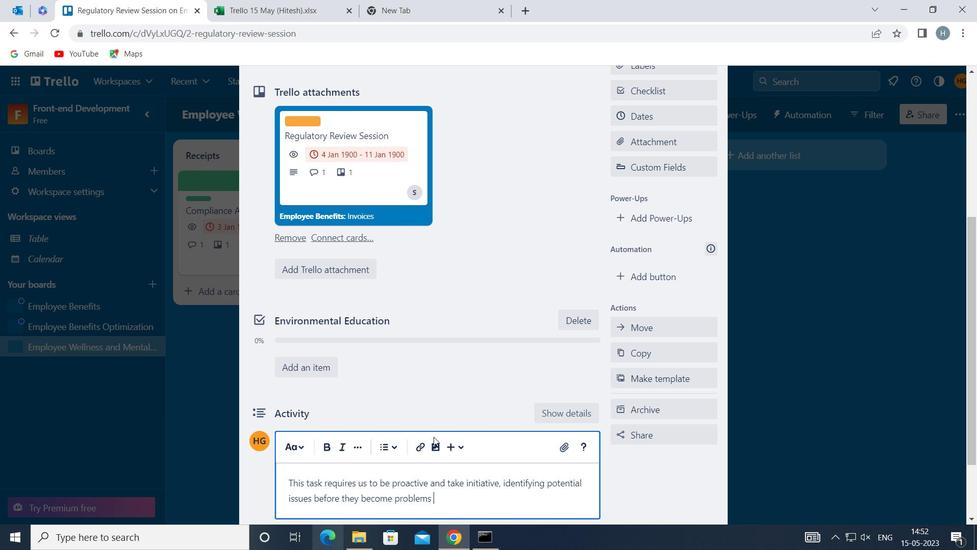 
Action: Mouse moved to (291, 438)
Screenshot: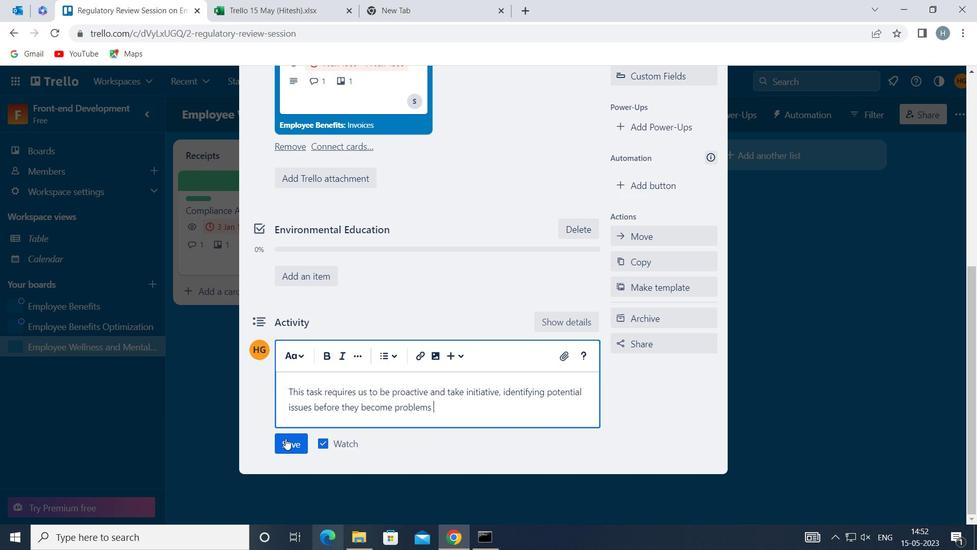 
Action: Mouse pressed left at (291, 438)
Screenshot: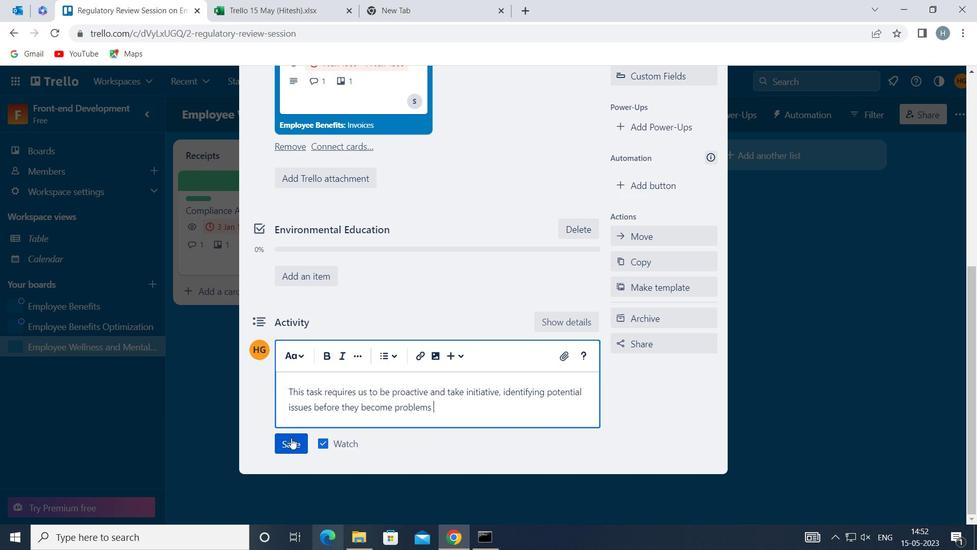 
Action: Mouse moved to (721, 308)
Screenshot: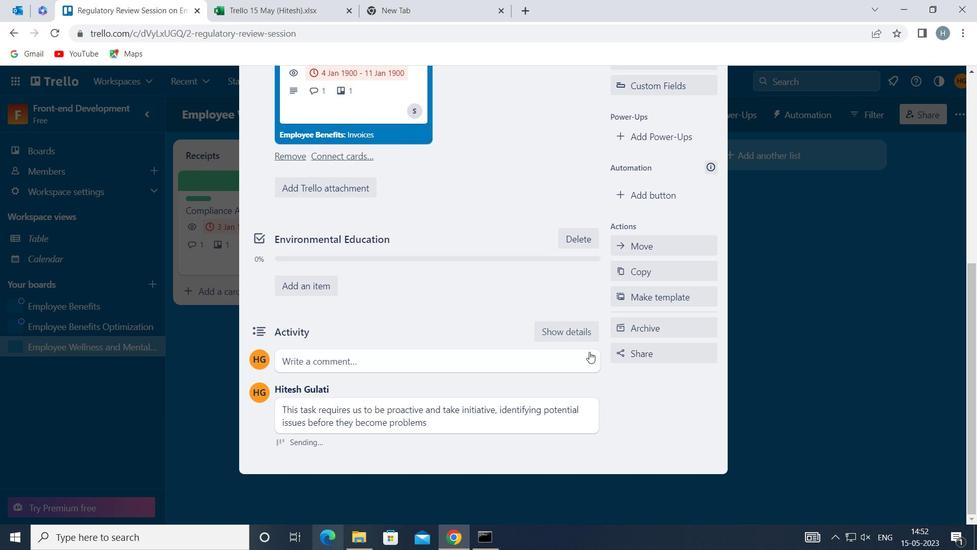 
Action: Mouse scrolled (721, 308) with delta (0, 0)
Screenshot: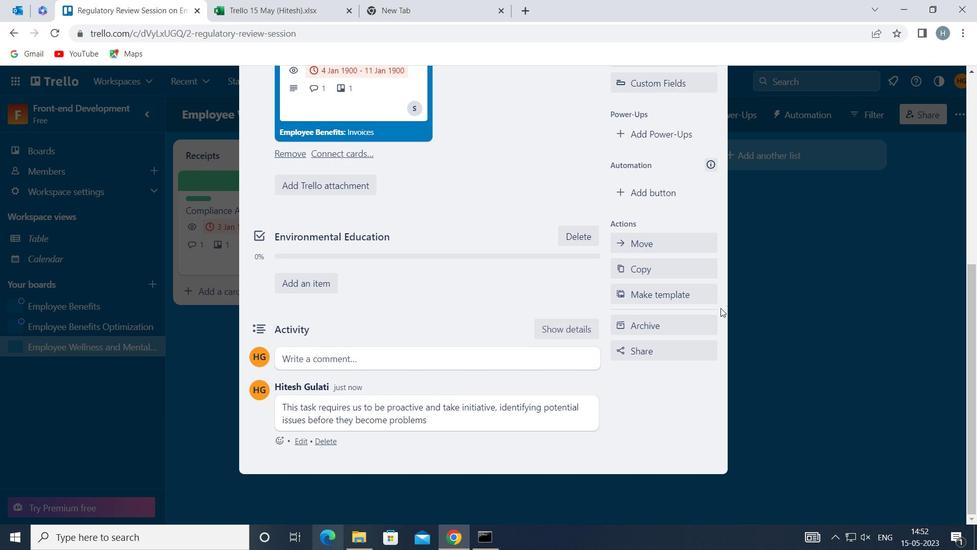 
Action: Mouse scrolled (721, 308) with delta (0, 0)
Screenshot: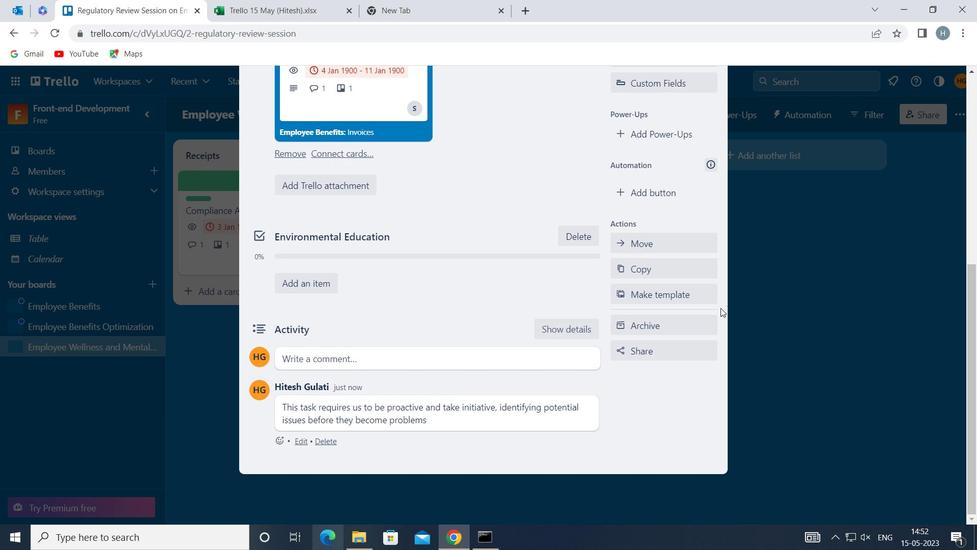 
Action: Mouse moved to (679, 160)
Screenshot: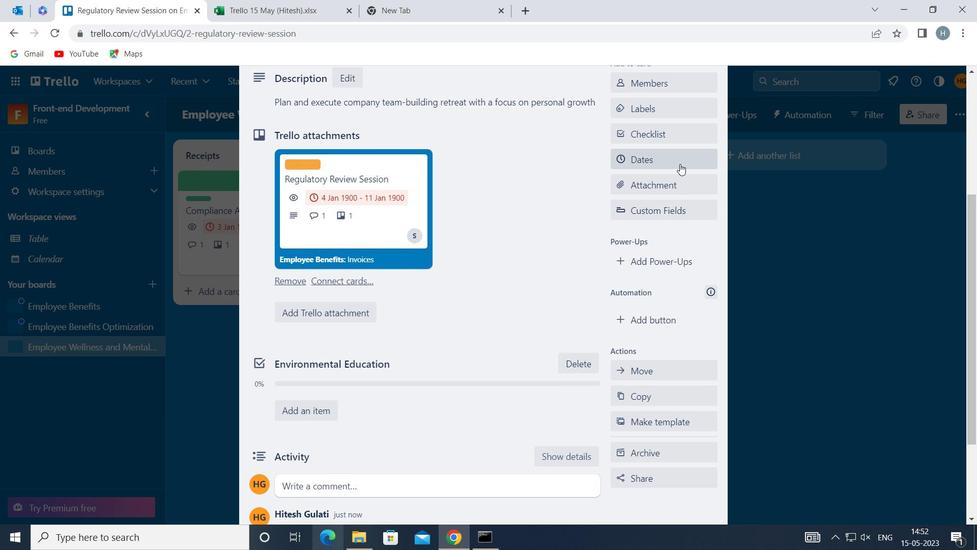 
Action: Mouse pressed left at (679, 160)
Screenshot: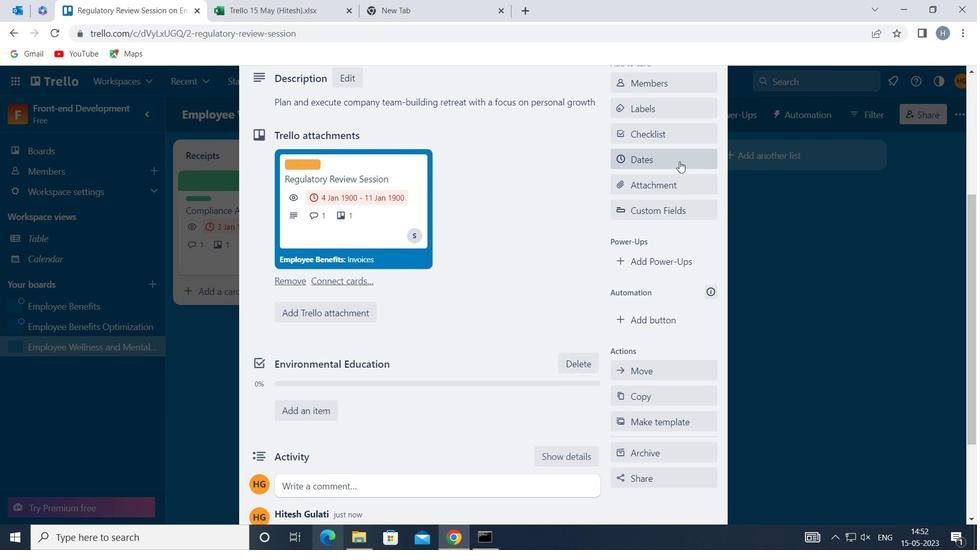 
Action: Mouse moved to (623, 339)
Screenshot: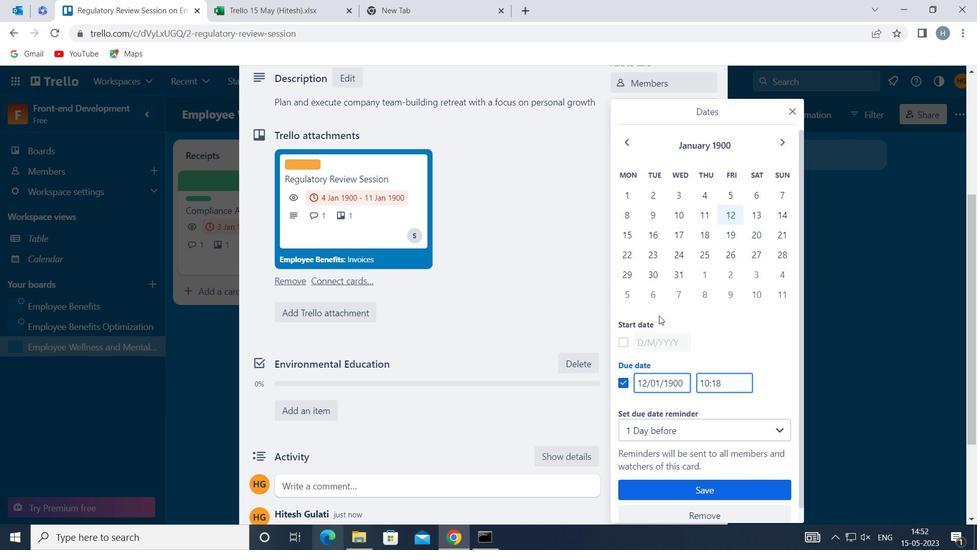 
Action: Mouse pressed left at (623, 339)
Screenshot: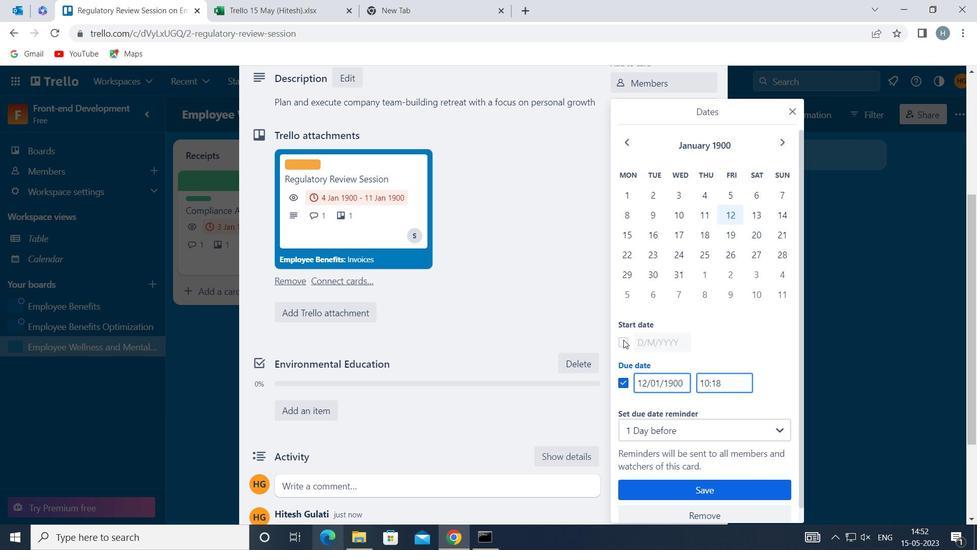 
Action: Mouse moved to (642, 336)
Screenshot: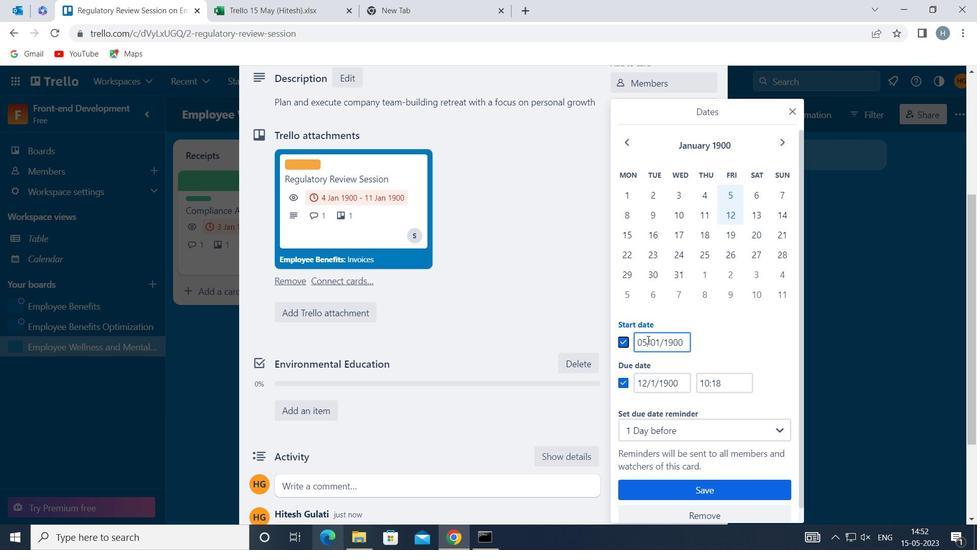 
Action: Mouse pressed left at (642, 336)
Screenshot: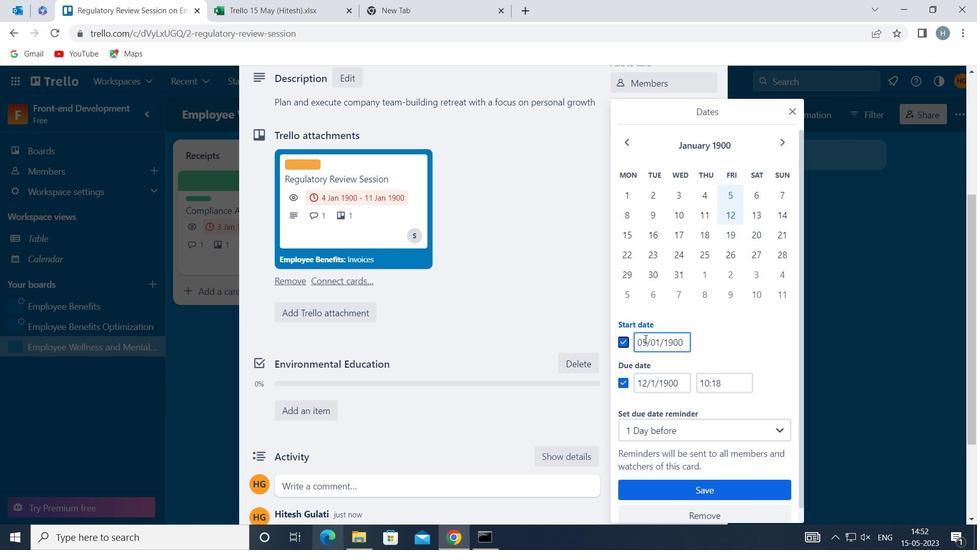 
Action: Key pressed <Key.backspace>6
Screenshot: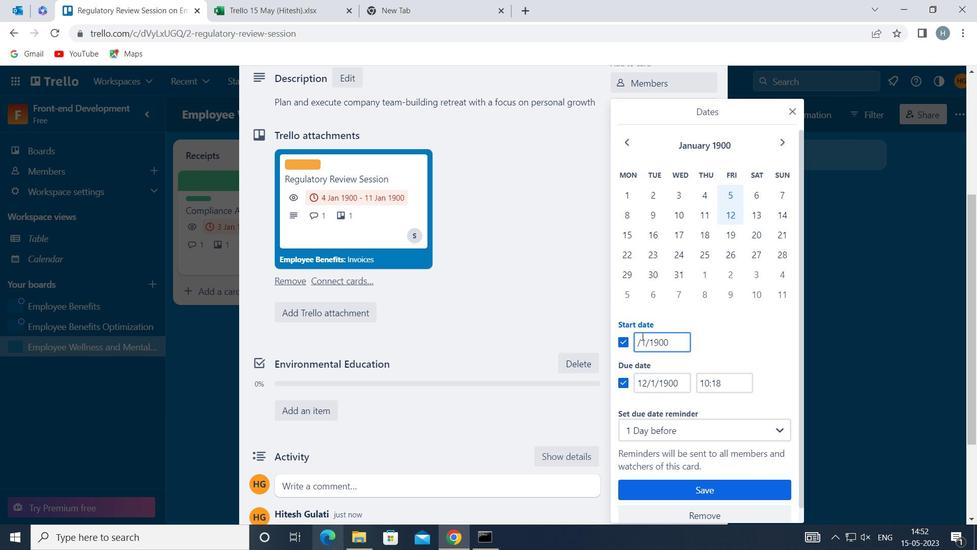 
Action: Mouse moved to (636, 379)
Screenshot: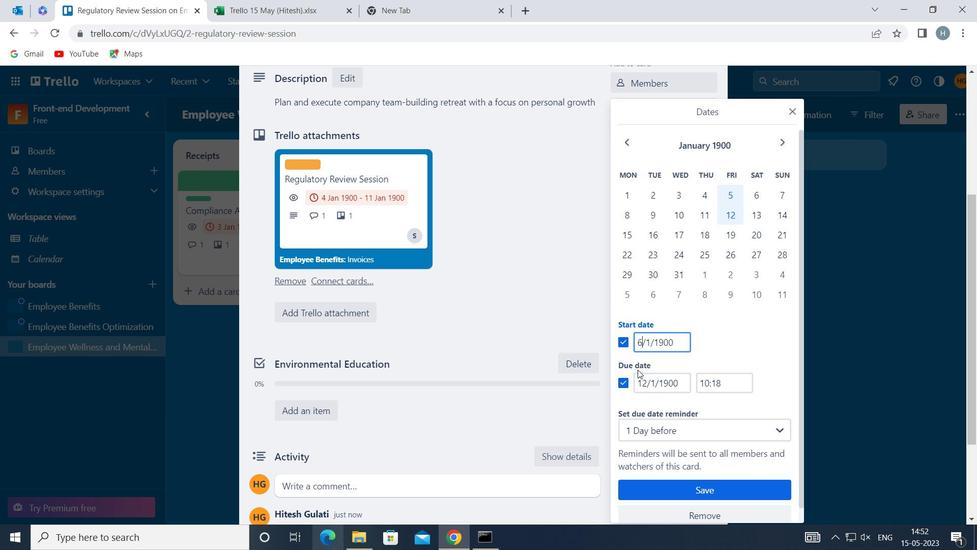 
Action: Mouse pressed left at (636, 379)
Screenshot: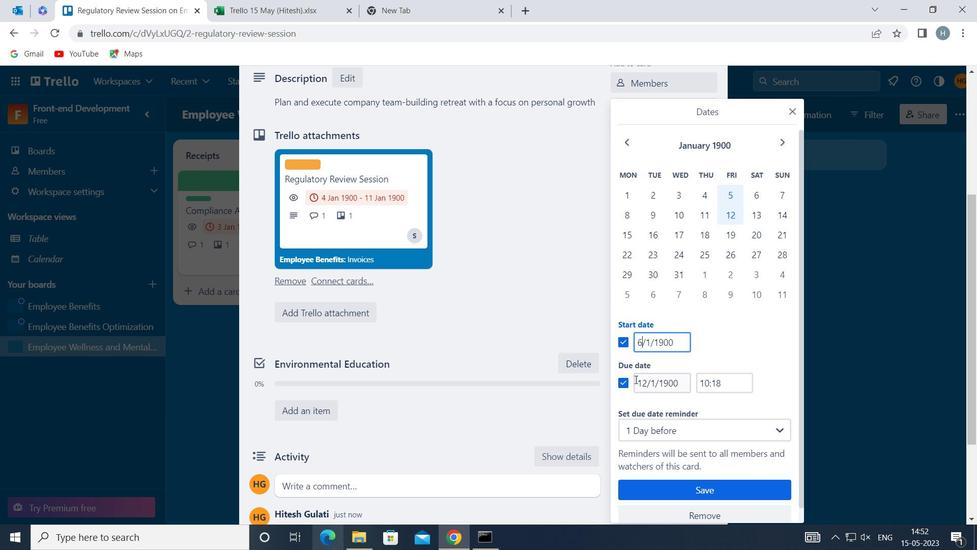 
Action: Key pressed <Key.right><Key.right><Key.backspace>3
Screenshot: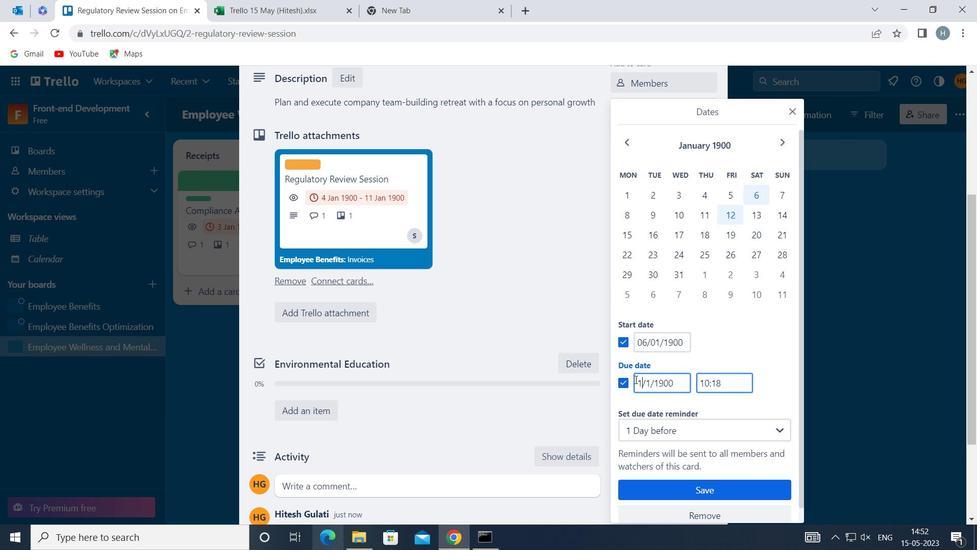 
Action: Mouse moved to (684, 487)
Screenshot: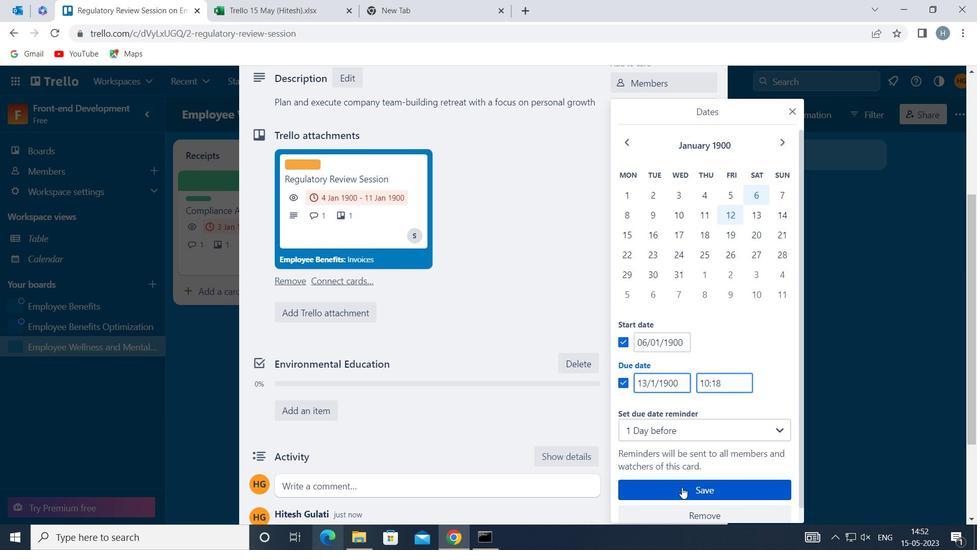 
Action: Mouse pressed left at (684, 487)
Screenshot: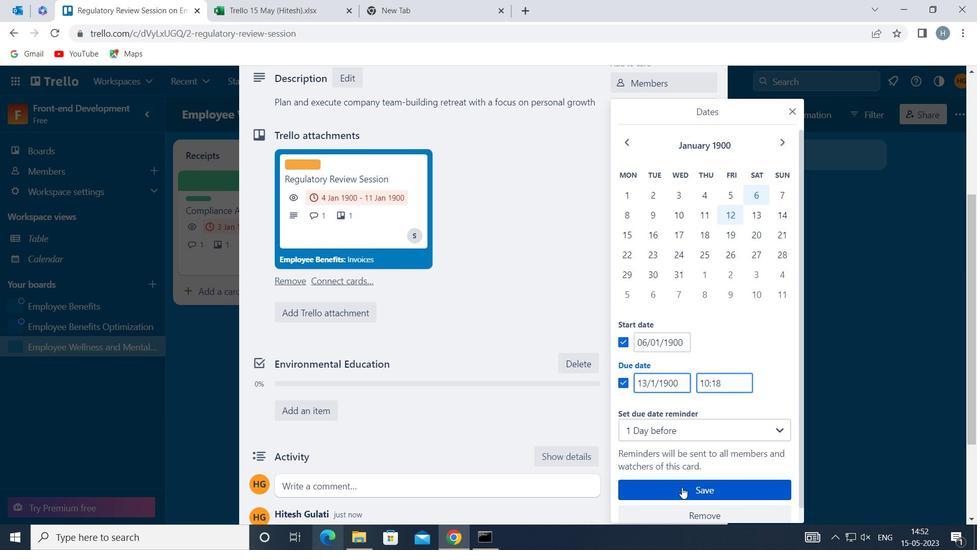 
Action: Mouse moved to (565, 329)
Screenshot: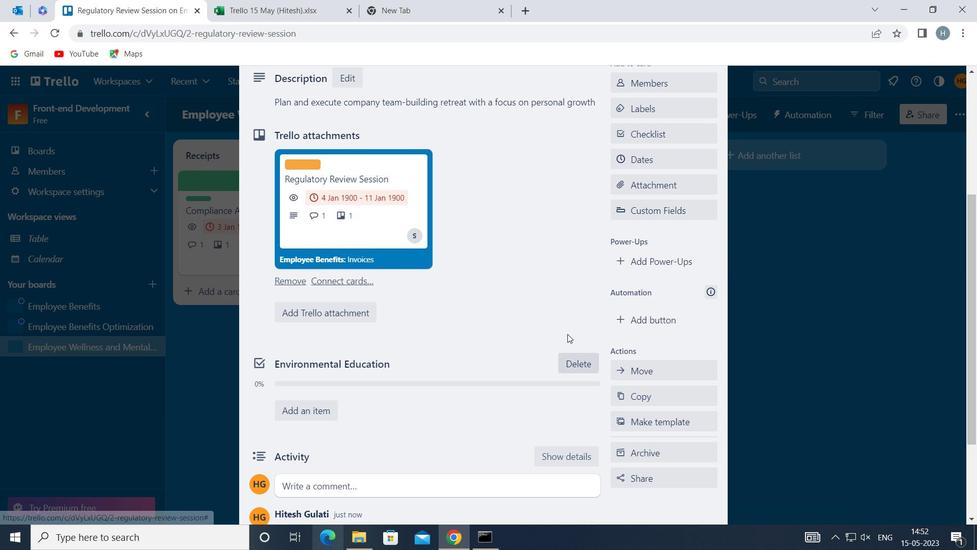 
